 Task: Look for space in Surgut, Russia from 6th September, 2023 to 15th September, 2023 for 6 adults in price range Rs.8000 to Rs.12000. Place can be entire place or private room with 6 bedrooms having 6 beds and 6 bathrooms. Property type can be house, flat, guest house. Amenities needed are: wifi, TV, free parkinig on premises, gym, breakfast. Booking option can be shelf check-in. Required host language is English.
Action: Mouse moved to (466, 122)
Screenshot: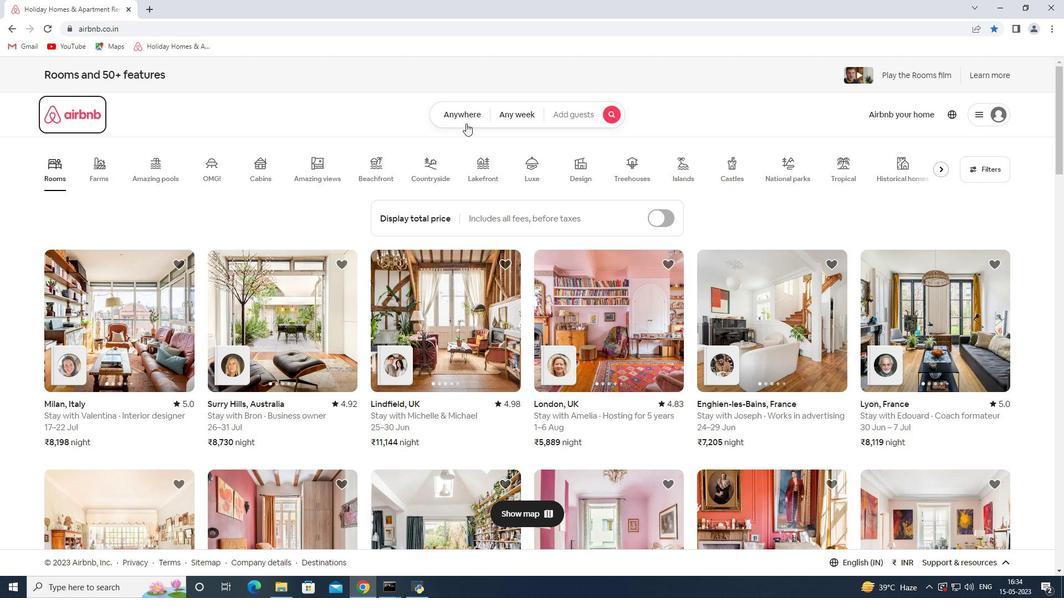 
Action: Mouse pressed left at (466, 122)
Screenshot: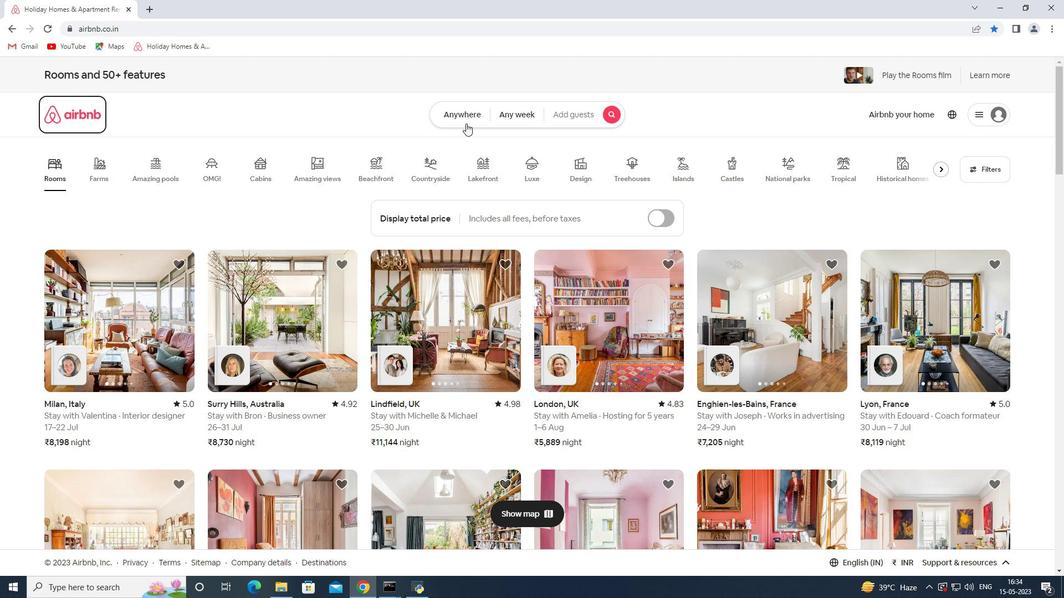 
Action: Mouse moved to (373, 162)
Screenshot: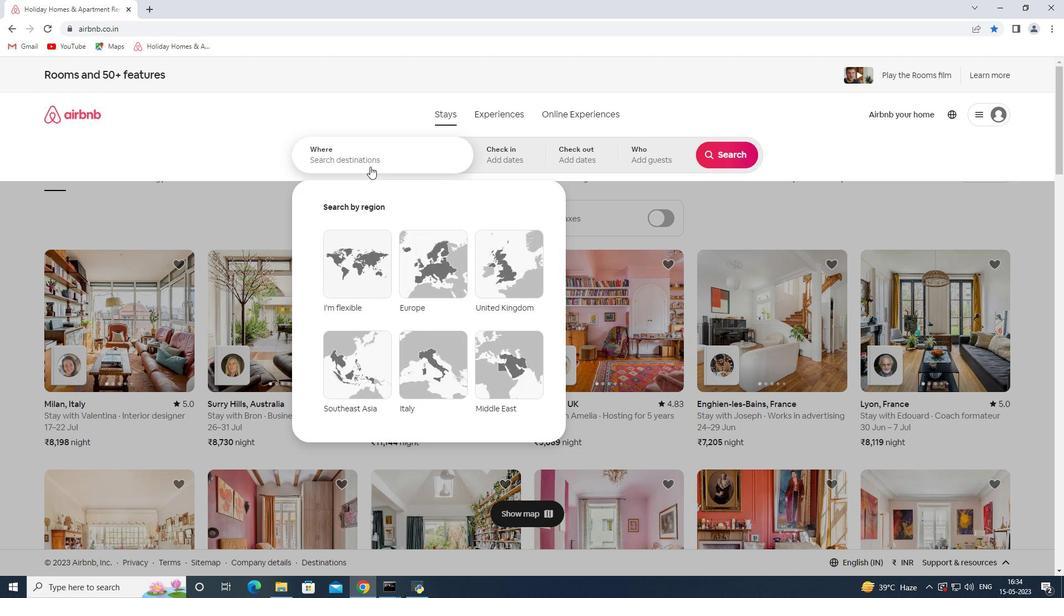 
Action: Mouse pressed left at (373, 162)
Screenshot: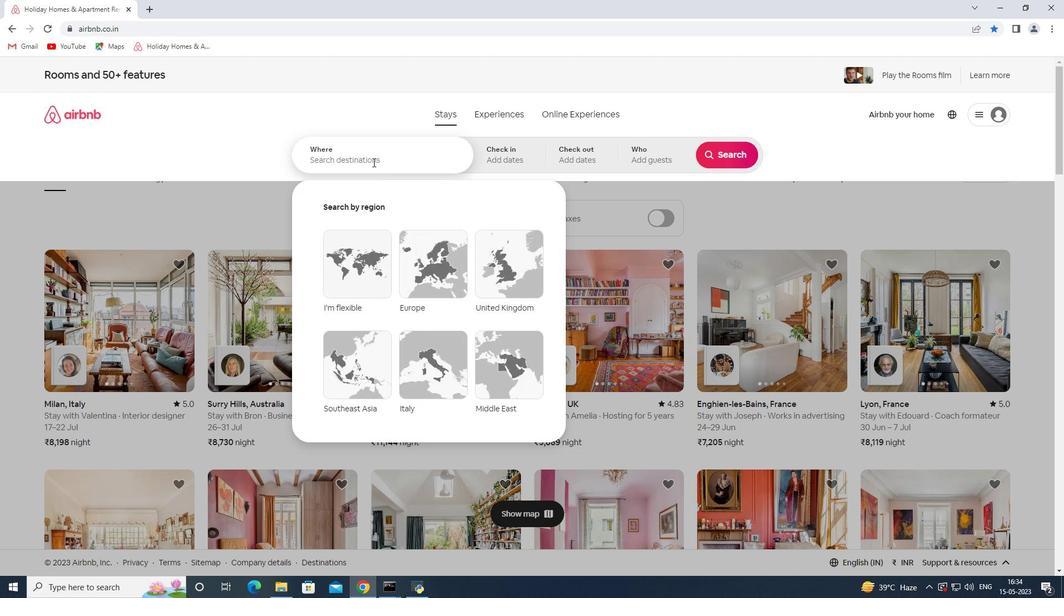 
Action: Key pressed <Key.shift><Key.shift><Key.shift><Key.shift><Key.shift><Key.shift><Key.shift><Key.shift><Key.shift><Key.shift><Key.shift><Key.shift><Key.shift><Key.shift><Key.shift><Key.shift><Key.shift><Key.shift><Key.shift><Key.shift><Key.shift><Key.shift><Key.shift><Key.shift><Key.shift><Key.shift><Key.shift><Key.shift><Key.shift><Key.shift><Key.shift><Key.shift><Key.shift><Key.shift><Key.shift><Key.shift><Key.shift>Sue<Key.backspace>rgut<Key.space>
Screenshot: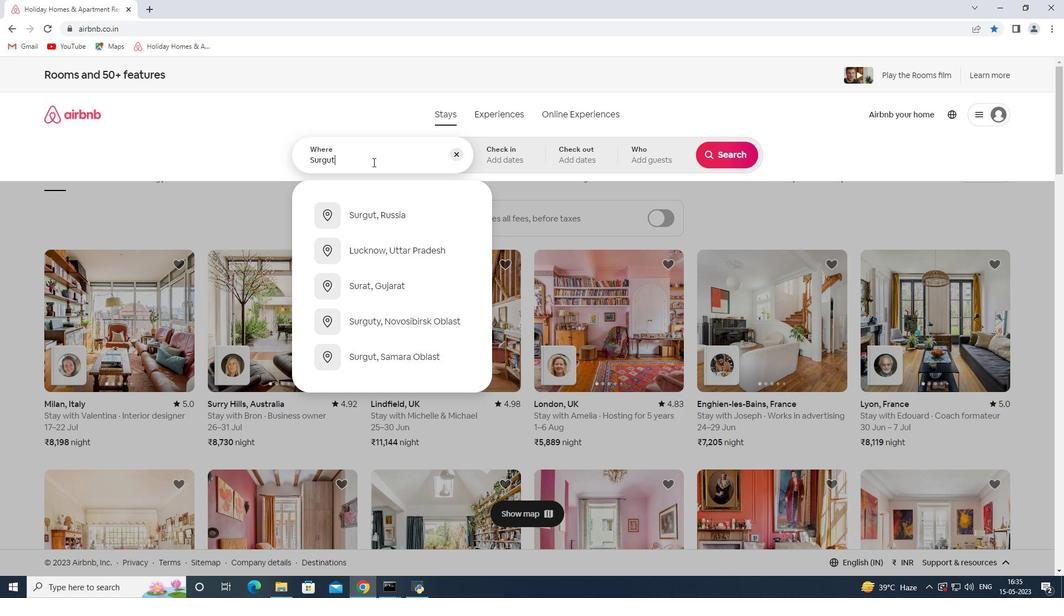 
Action: Mouse moved to (397, 281)
Screenshot: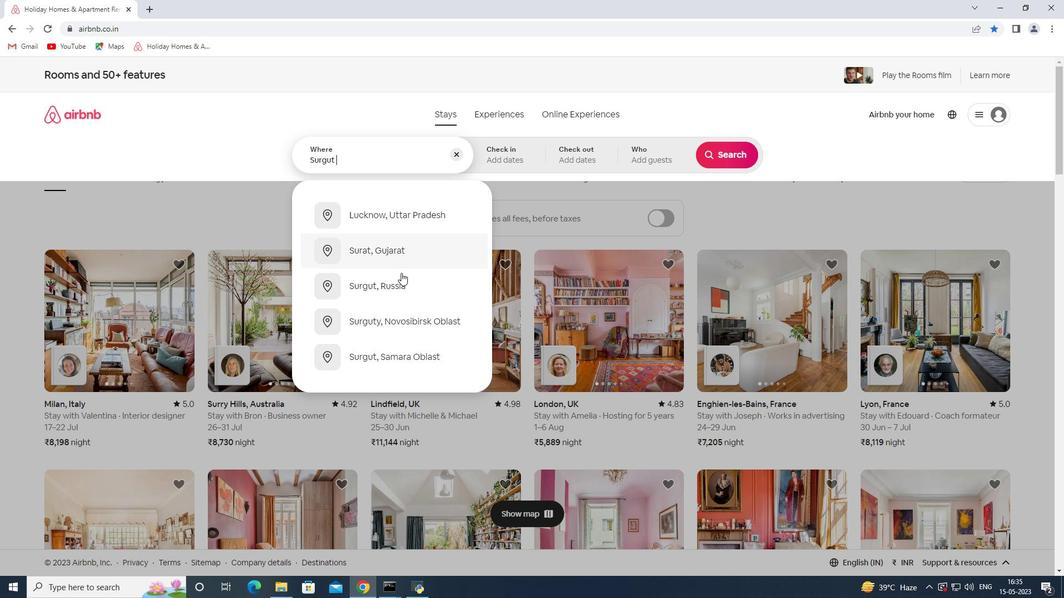 
Action: Mouse pressed left at (397, 281)
Screenshot: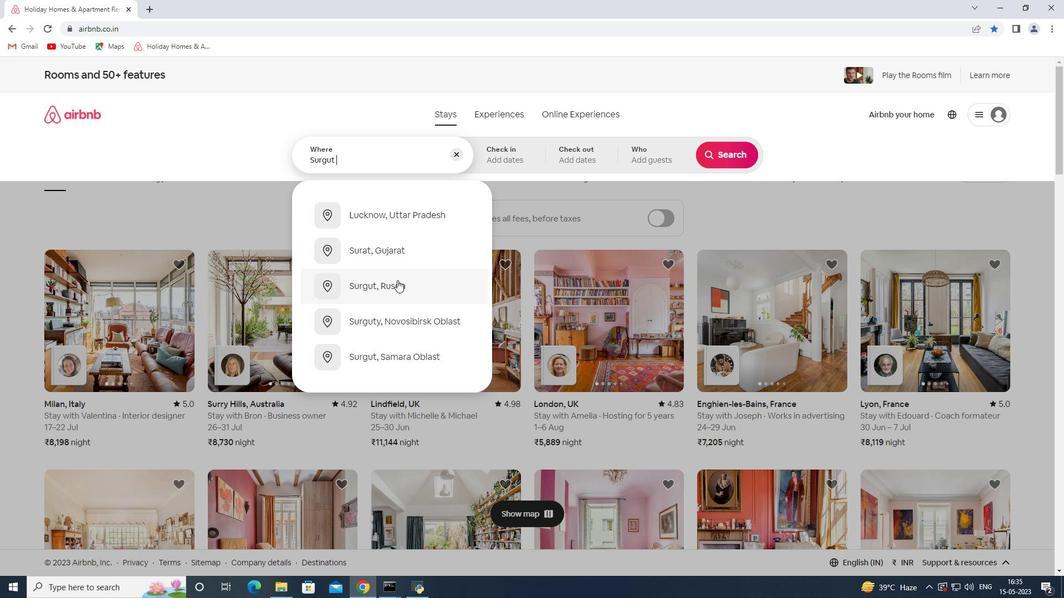 
Action: Mouse moved to (718, 245)
Screenshot: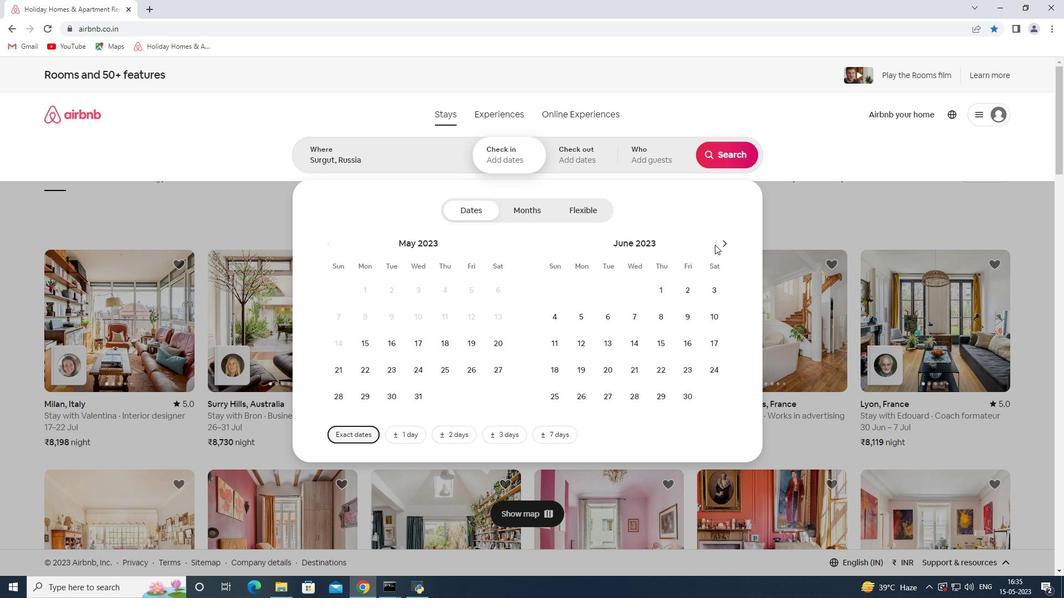 
Action: Mouse pressed left at (718, 245)
Screenshot: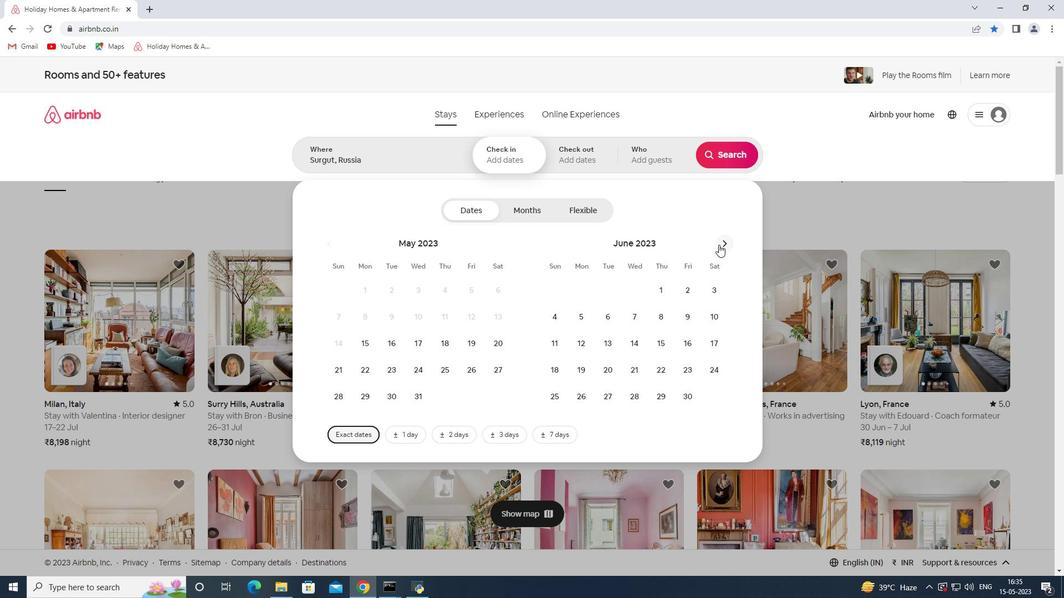 
Action: Mouse pressed left at (718, 245)
Screenshot: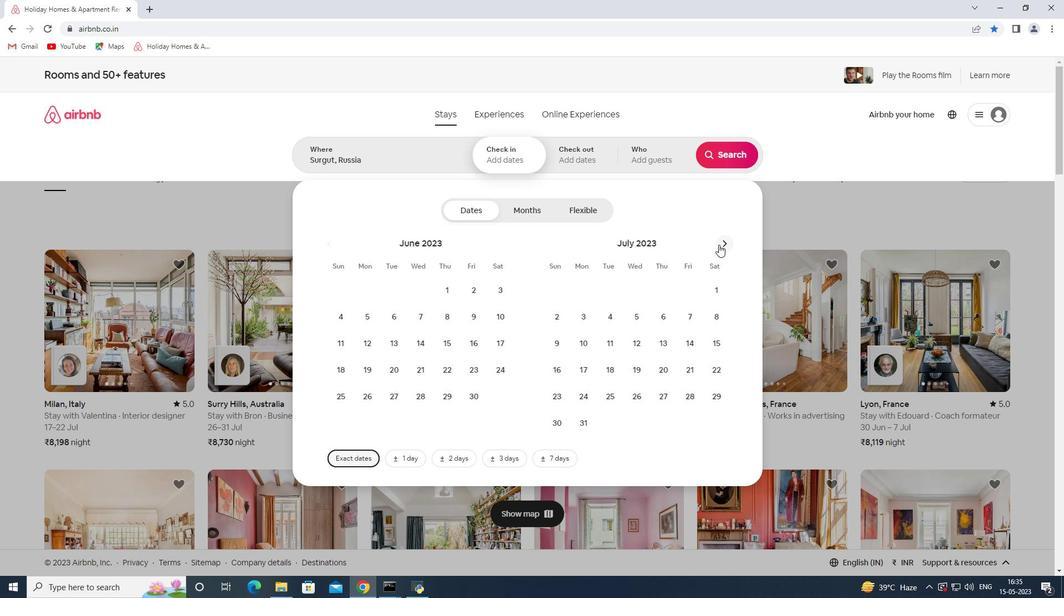 
Action: Mouse pressed left at (718, 245)
Screenshot: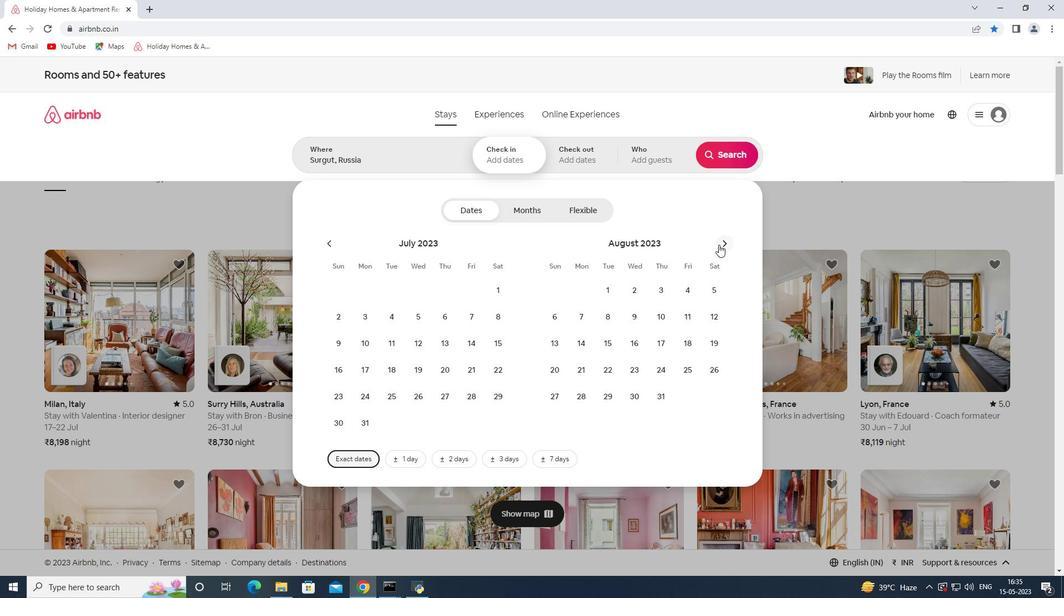 
Action: Mouse moved to (628, 317)
Screenshot: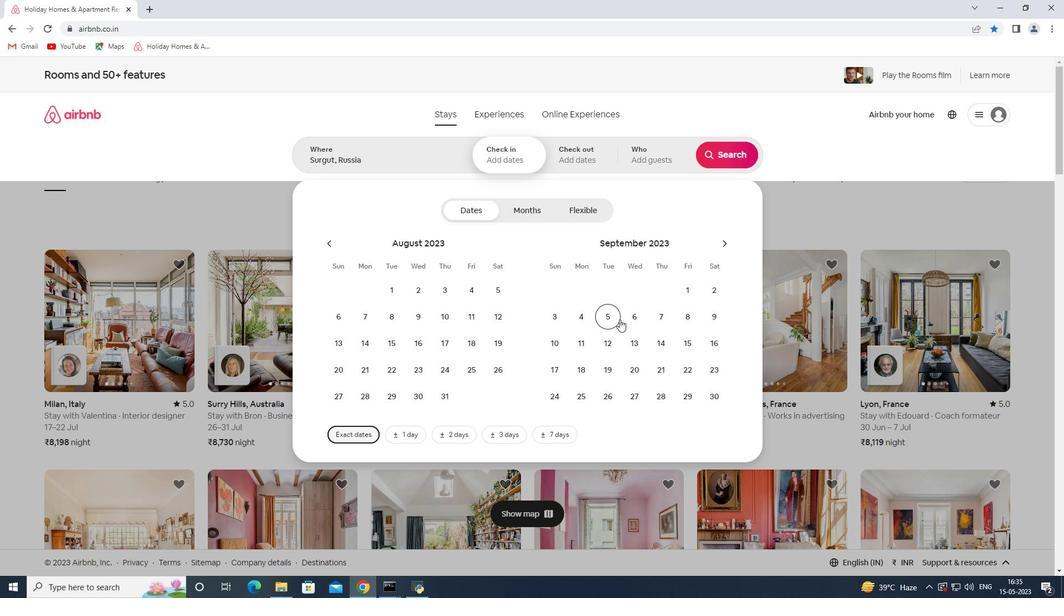 
Action: Mouse pressed left at (628, 317)
Screenshot: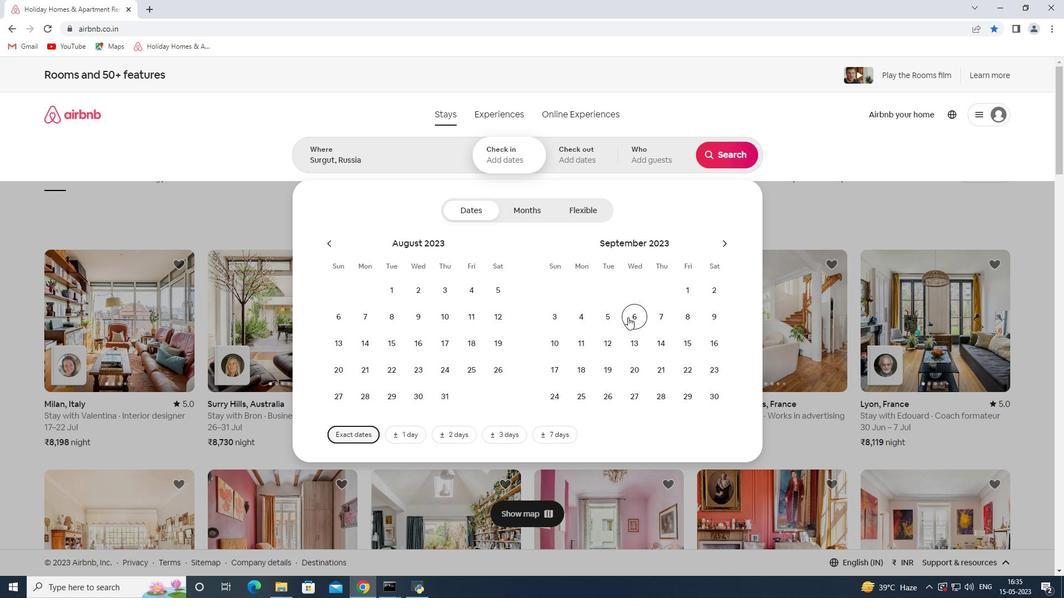 
Action: Mouse moved to (683, 343)
Screenshot: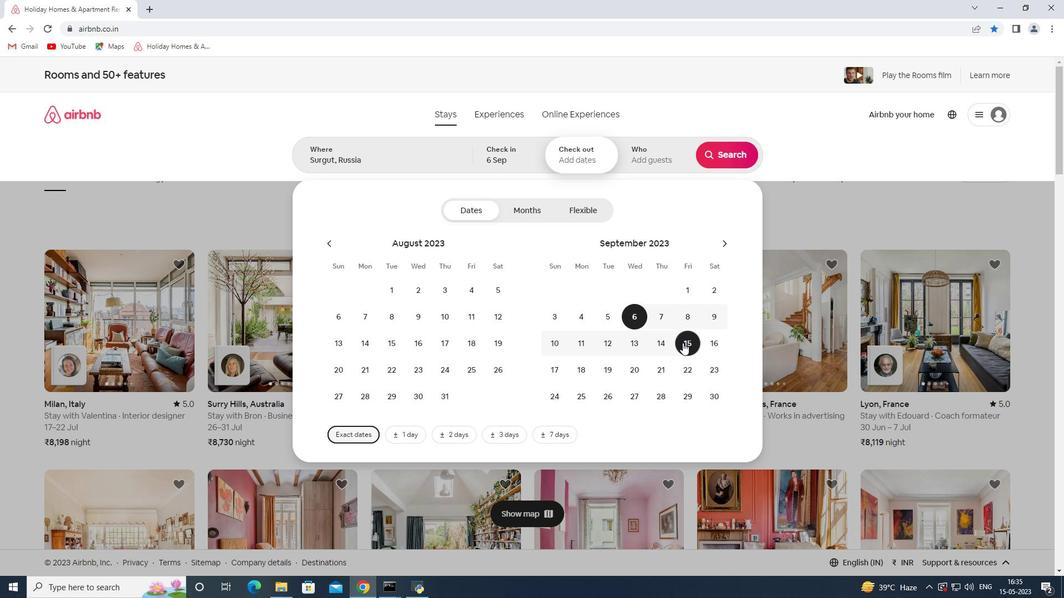 
Action: Mouse pressed left at (683, 343)
Screenshot: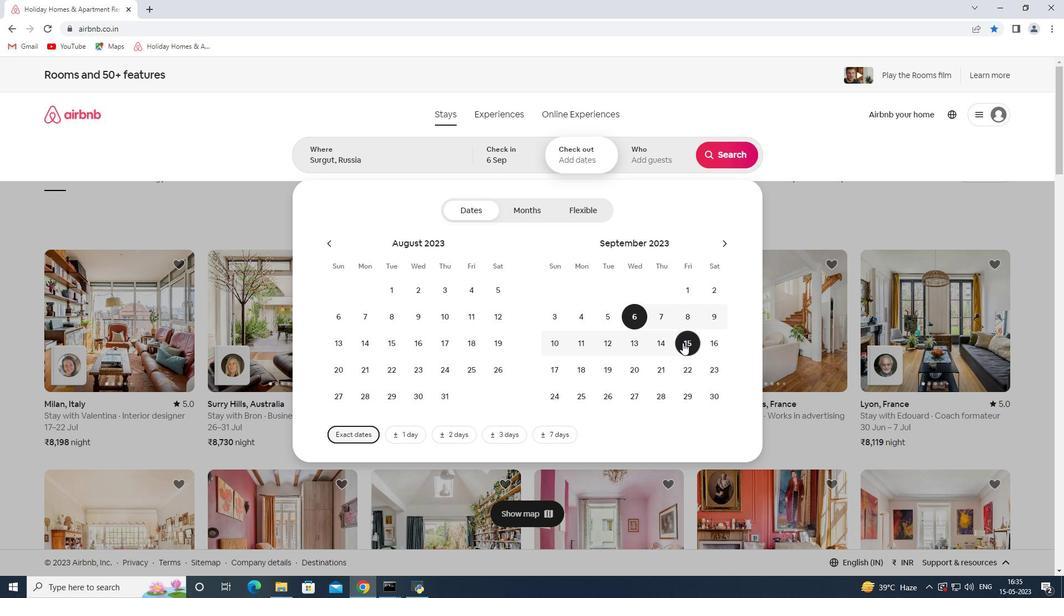 
Action: Mouse moved to (632, 156)
Screenshot: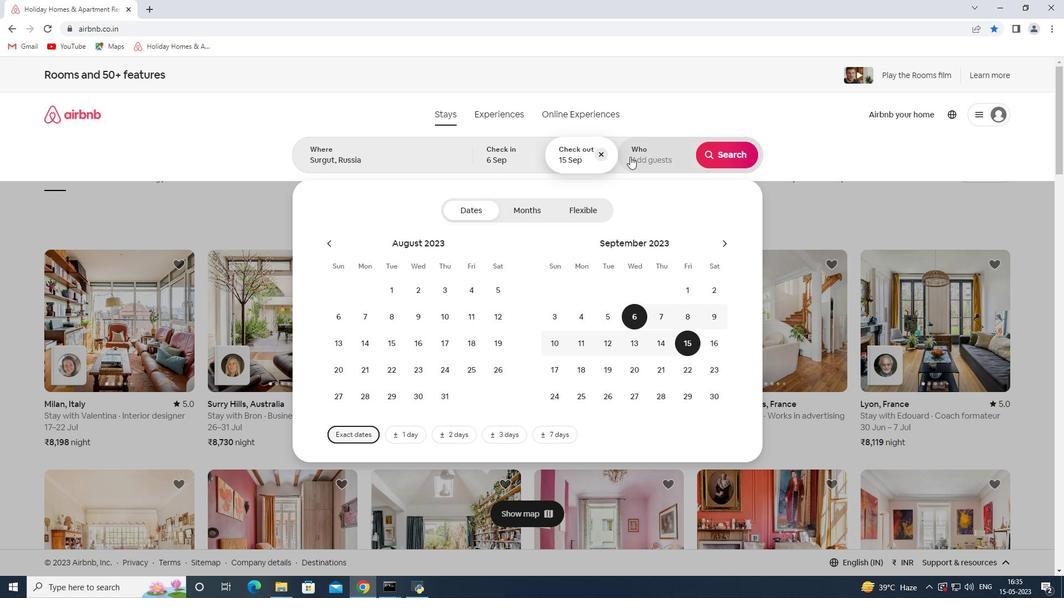 
Action: Mouse pressed left at (632, 156)
Screenshot: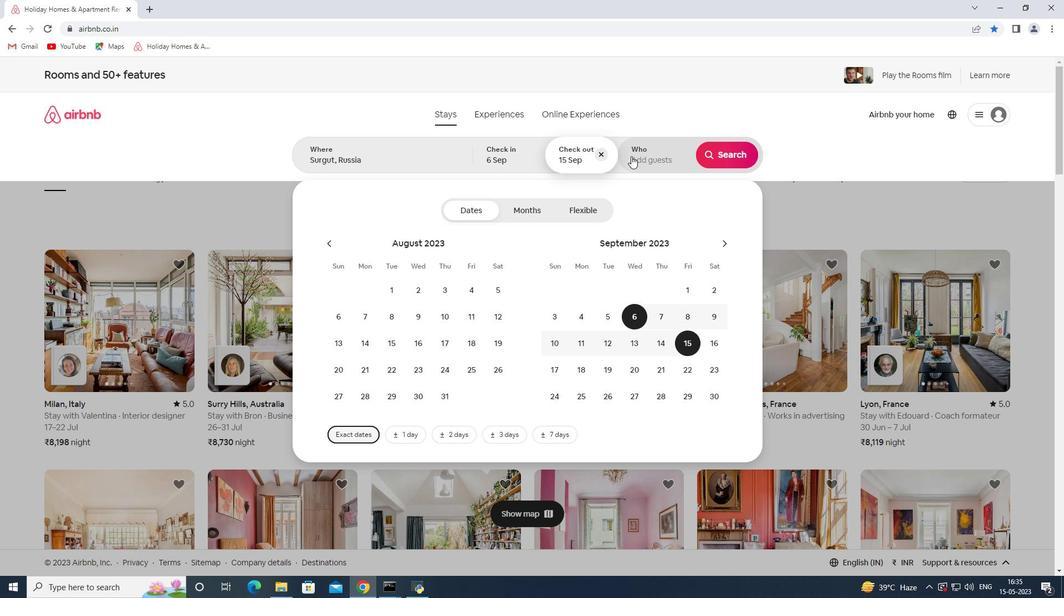 
Action: Mouse moved to (728, 215)
Screenshot: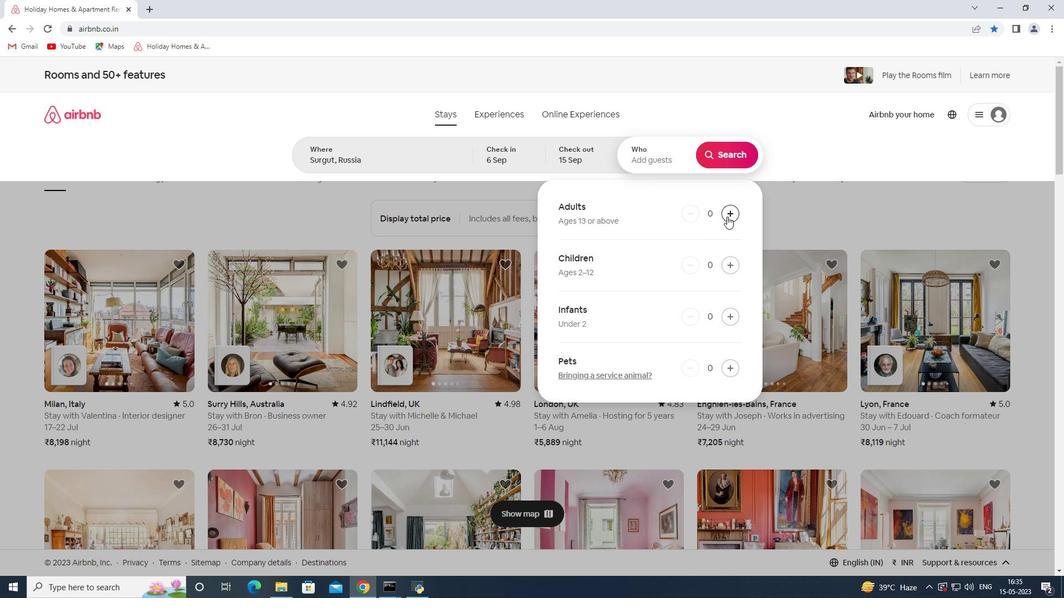 
Action: Mouse pressed left at (728, 215)
Screenshot: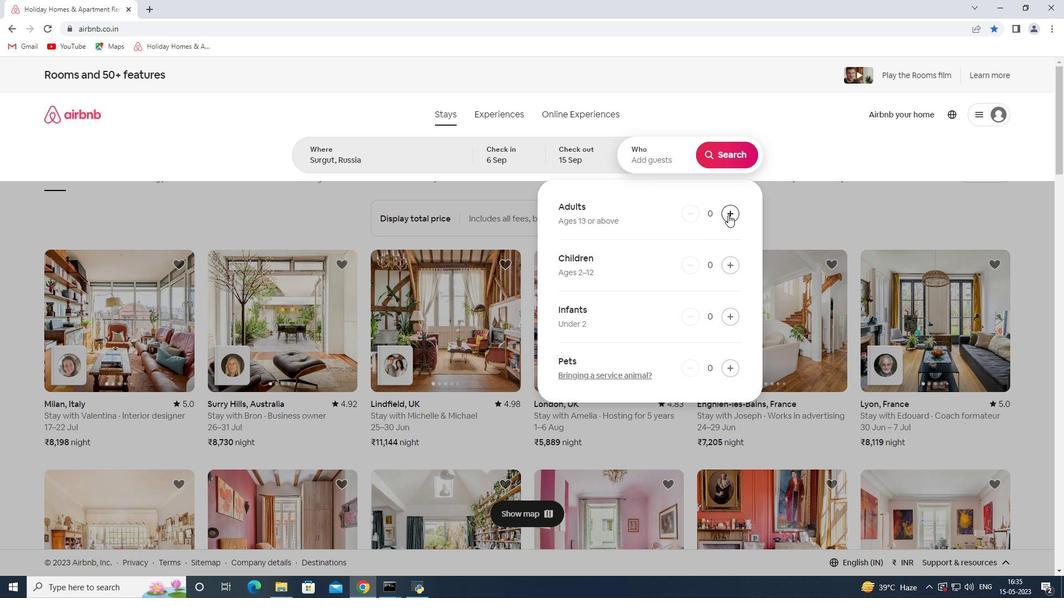
Action: Mouse pressed left at (728, 215)
Screenshot: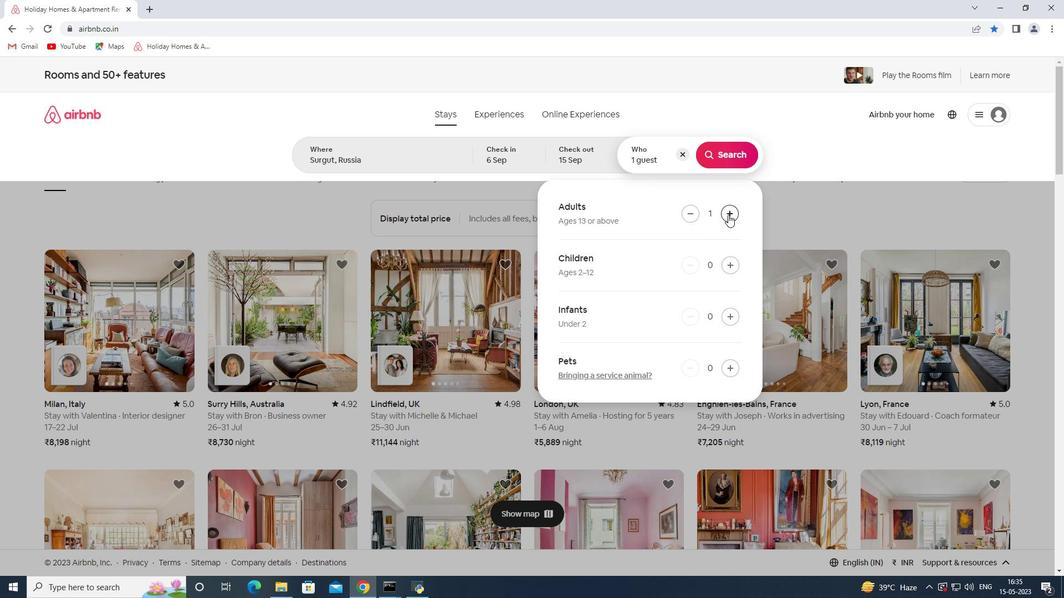 
Action: Mouse pressed left at (728, 215)
Screenshot: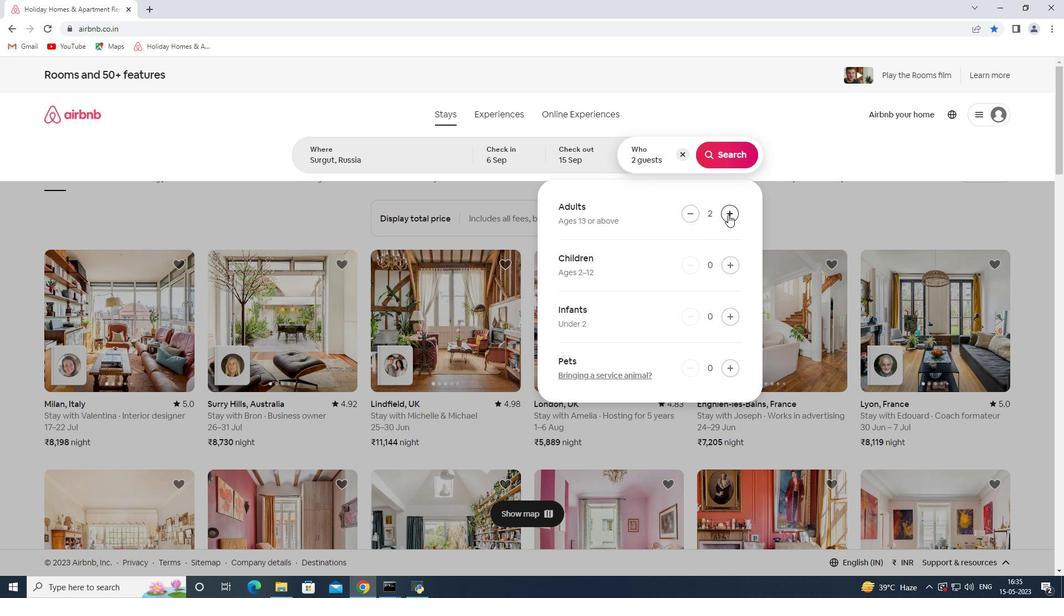 
Action: Mouse pressed left at (728, 215)
Screenshot: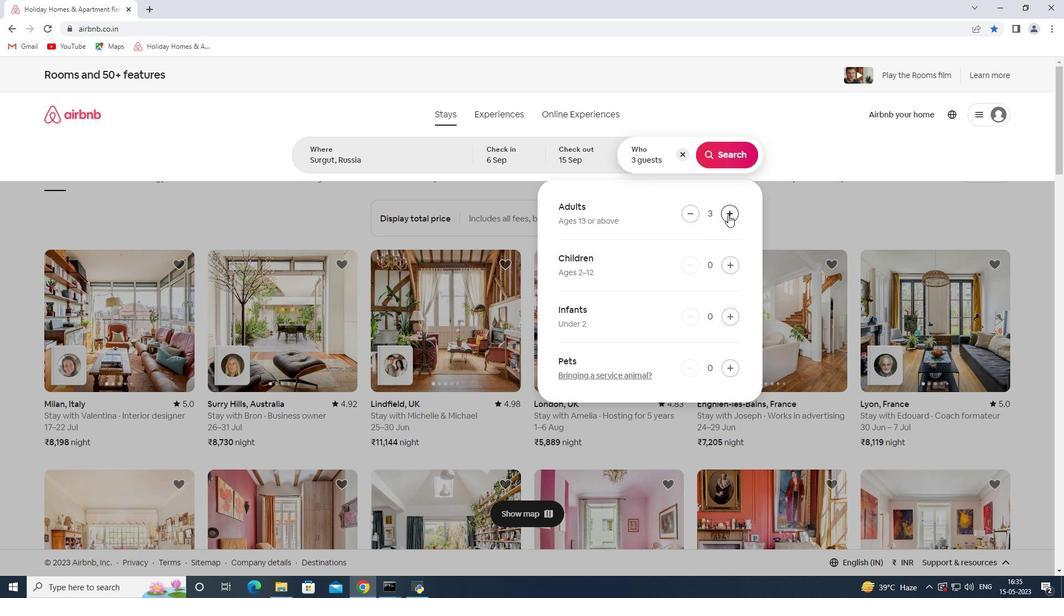 
Action: Mouse pressed left at (728, 215)
Screenshot: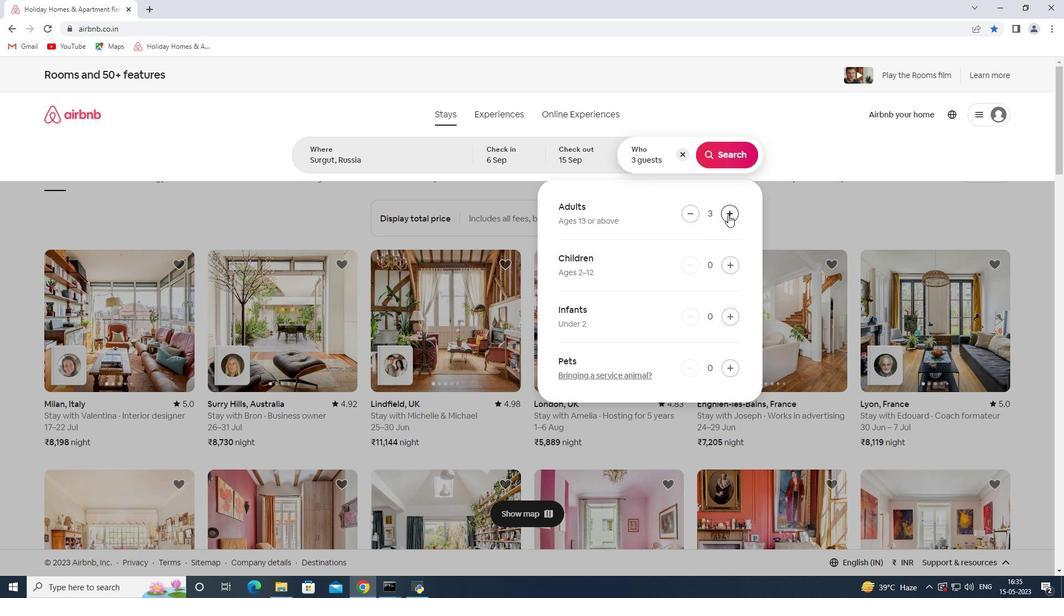 
Action: Mouse pressed left at (728, 215)
Screenshot: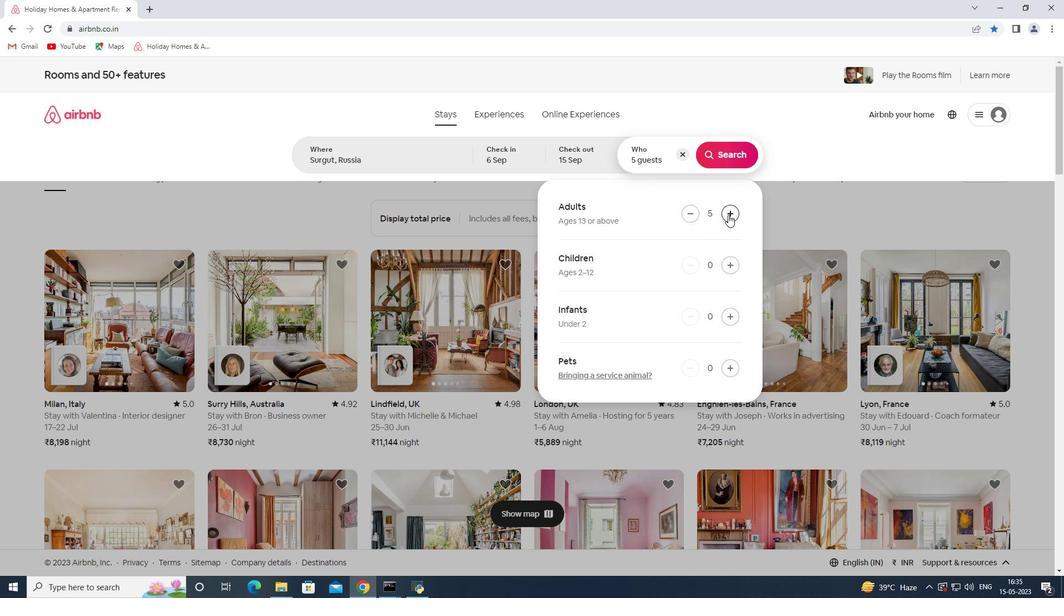 
Action: Mouse moved to (708, 161)
Screenshot: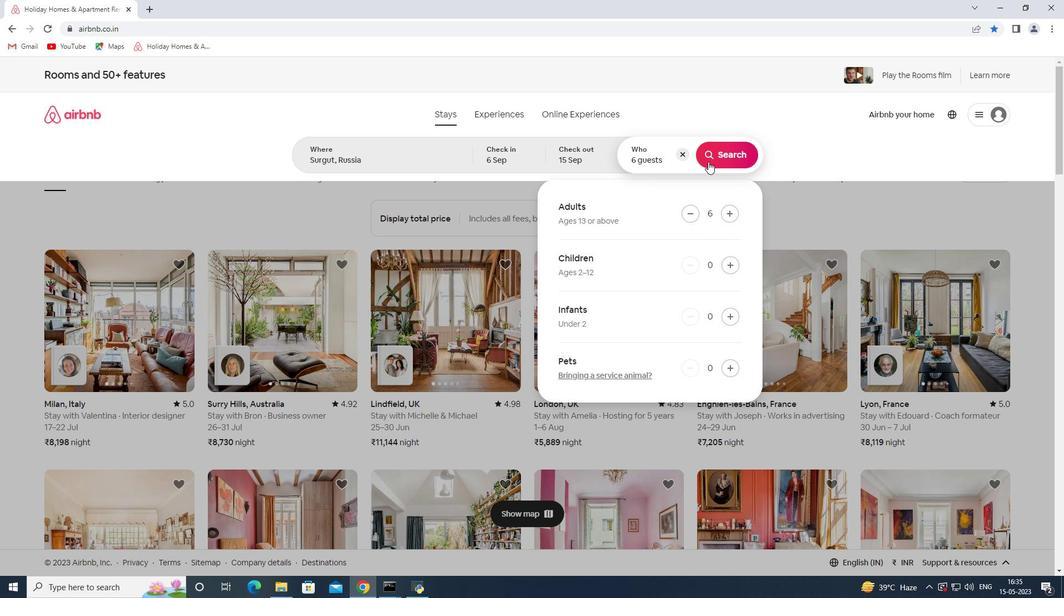
Action: Mouse pressed left at (708, 161)
Screenshot: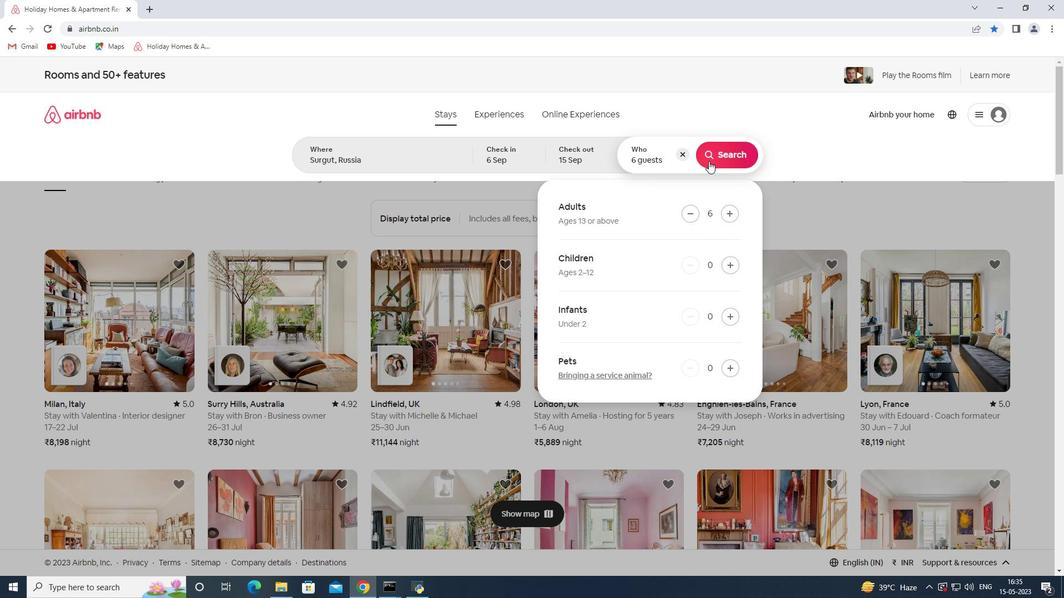 
Action: Mouse moved to (1024, 124)
Screenshot: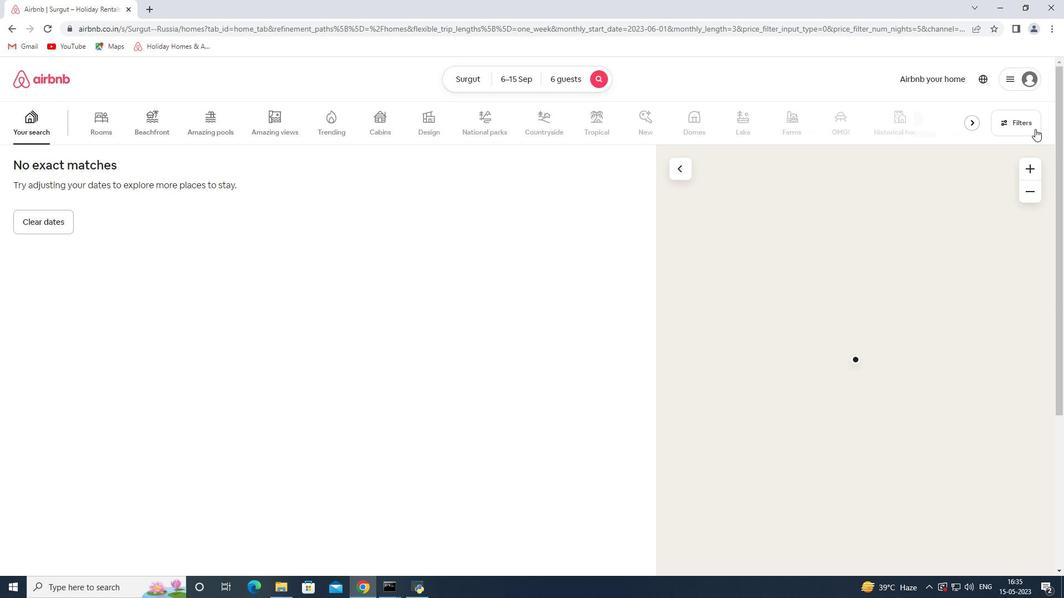 
Action: Mouse pressed left at (1024, 124)
Screenshot: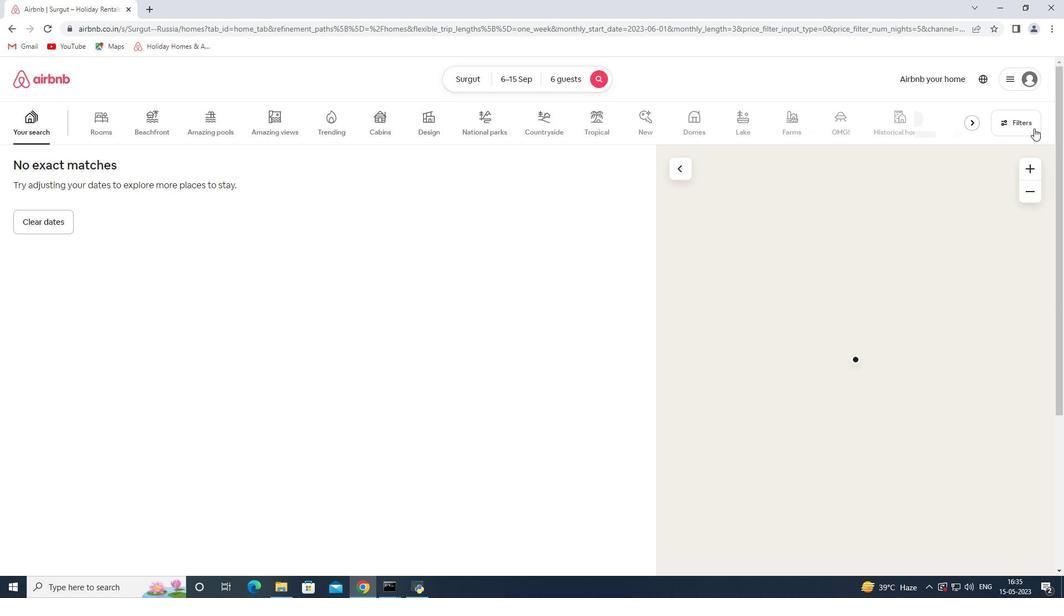
Action: Mouse moved to (390, 398)
Screenshot: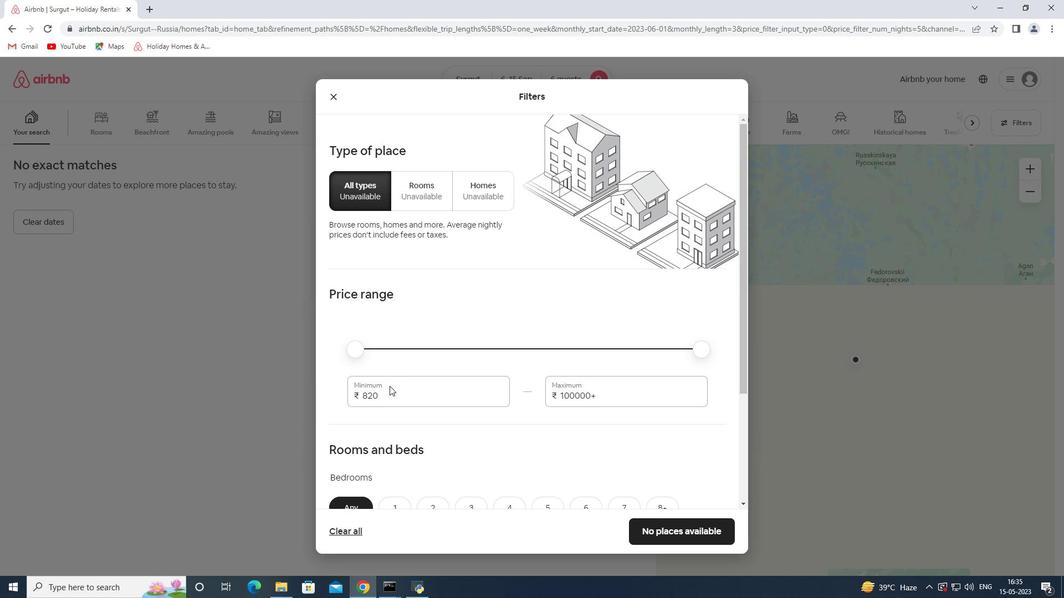 
Action: Mouse pressed left at (390, 398)
Screenshot: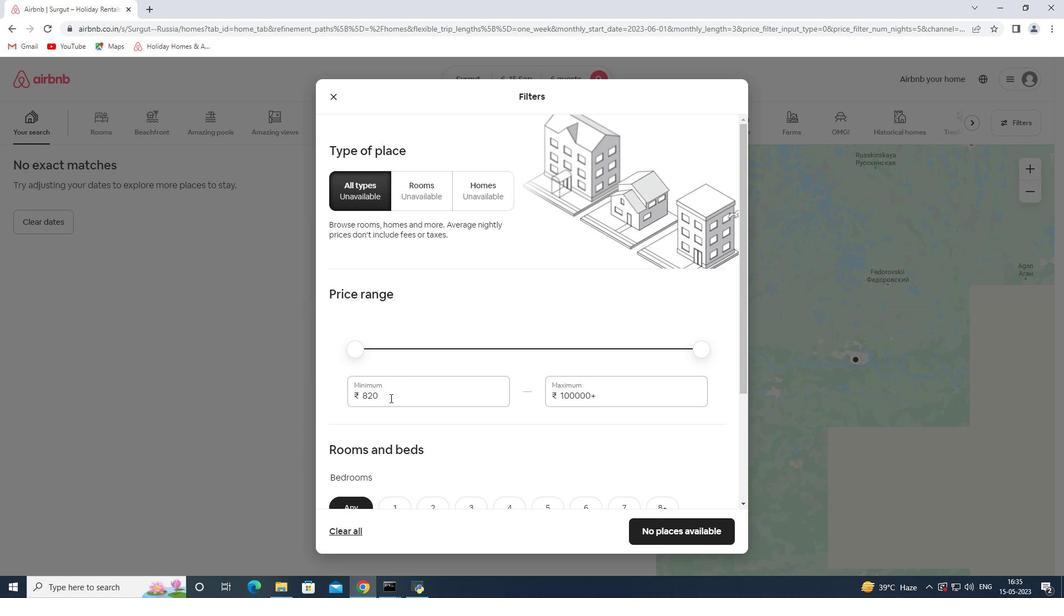 
Action: Mouse pressed left at (390, 398)
Screenshot: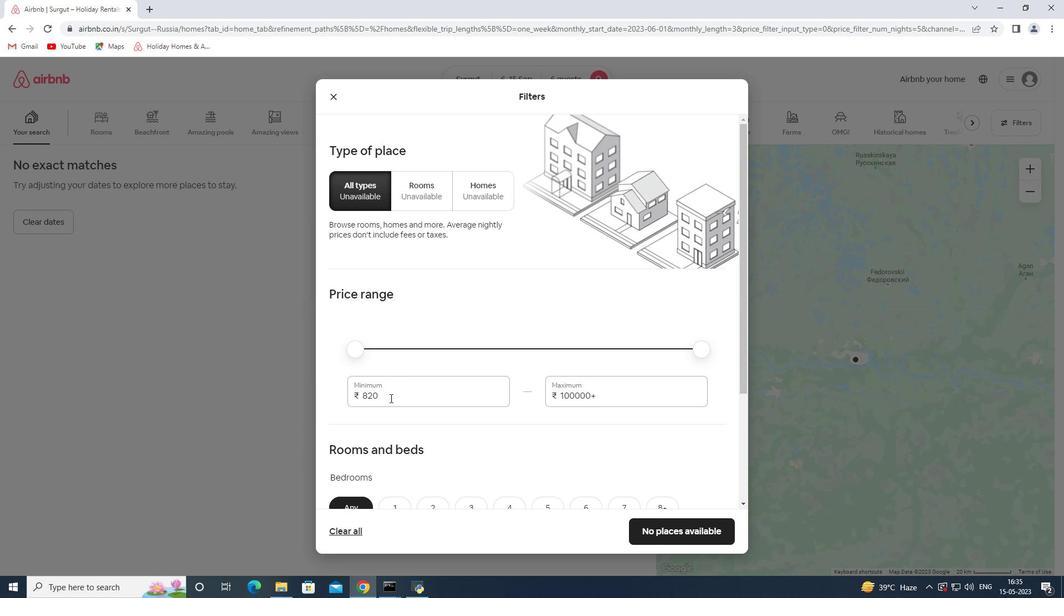 
Action: Key pressed 8000<Key.tab>12000
Screenshot: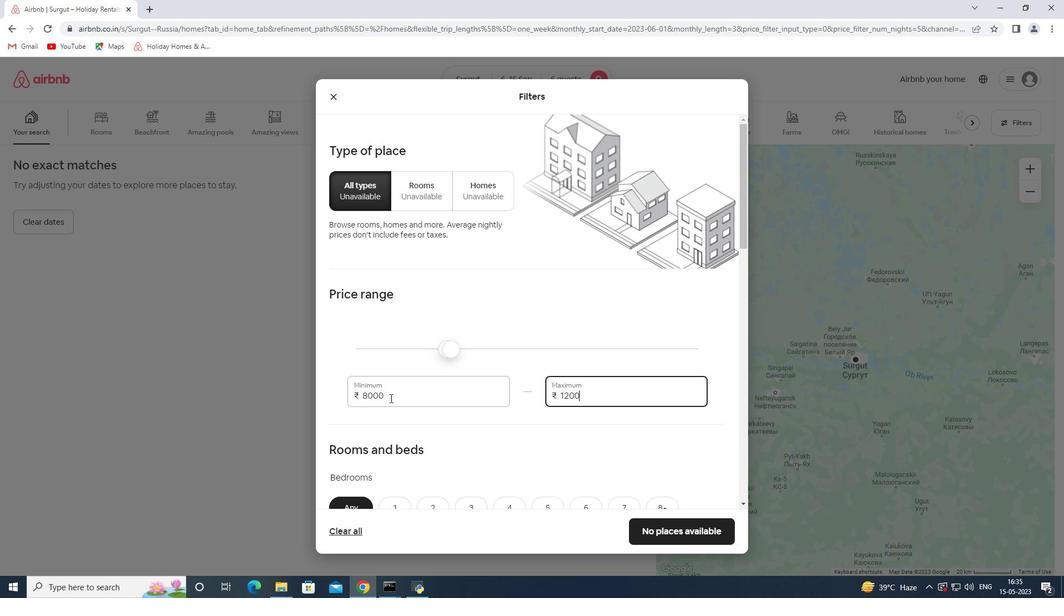 
Action: Mouse scrolled (390, 397) with delta (0, 0)
Screenshot: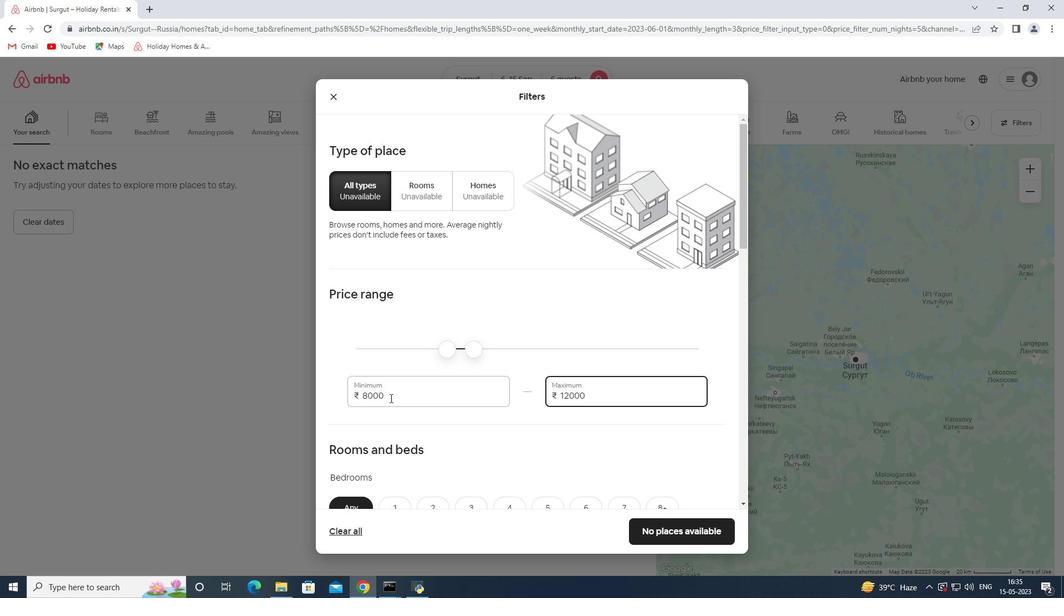 
Action: Mouse scrolled (390, 397) with delta (0, 0)
Screenshot: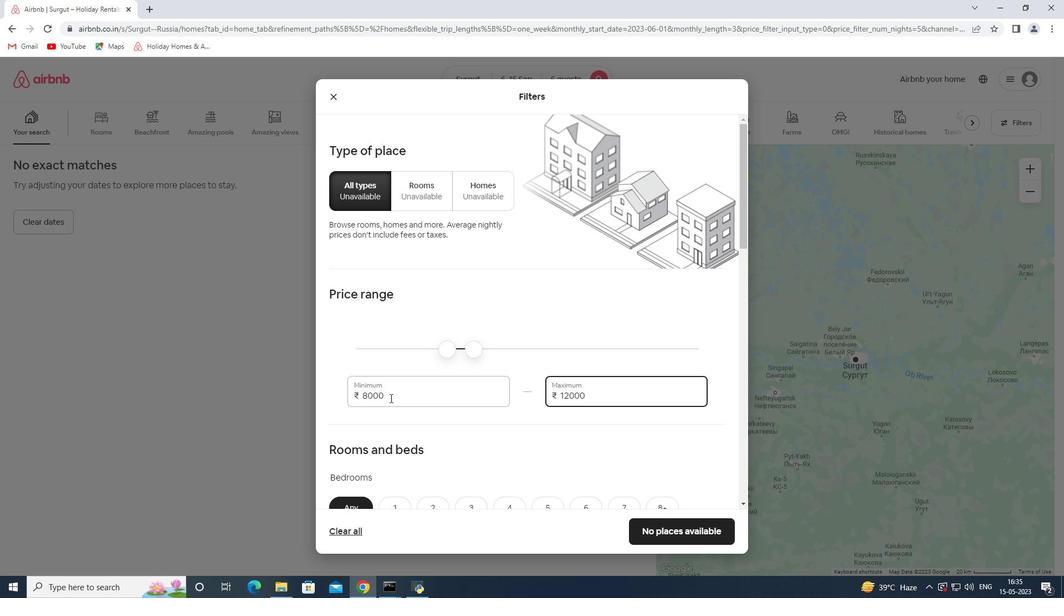 
Action: Mouse scrolled (390, 397) with delta (0, 0)
Screenshot: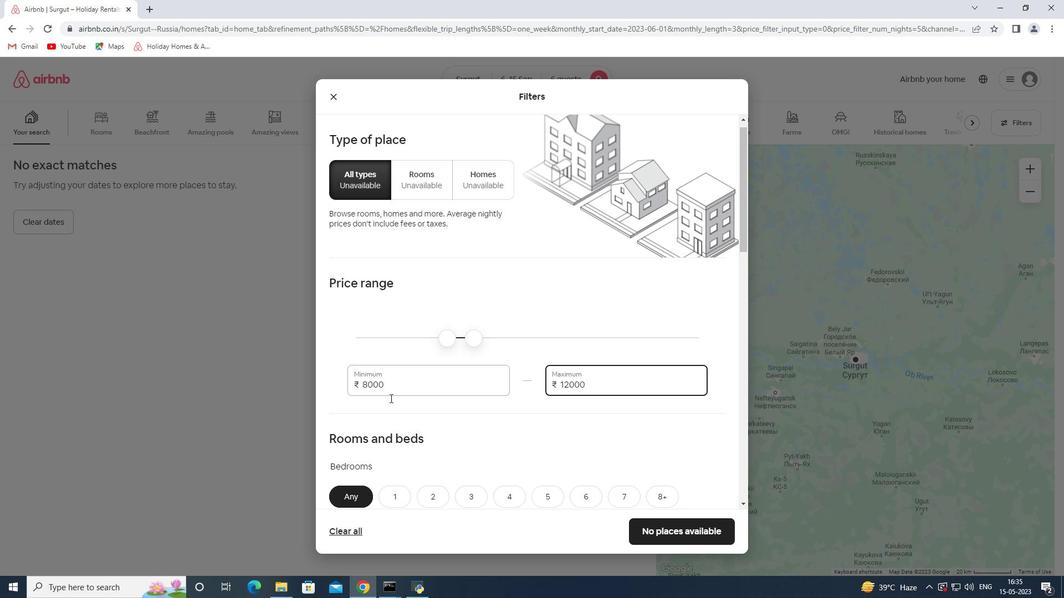 
Action: Mouse moved to (358, 409)
Screenshot: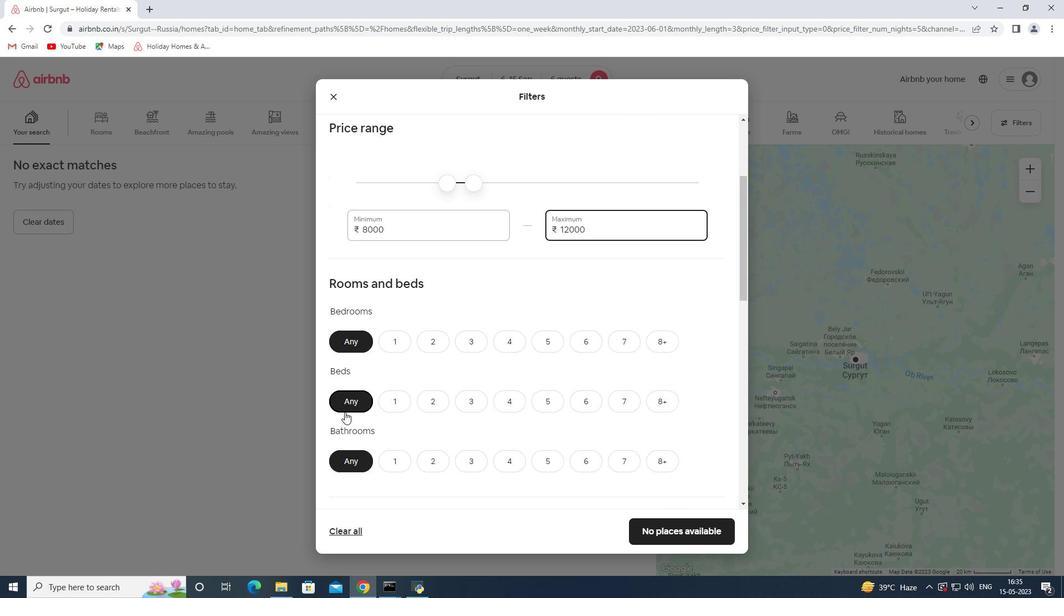 
Action: Mouse scrolled (358, 409) with delta (0, 0)
Screenshot: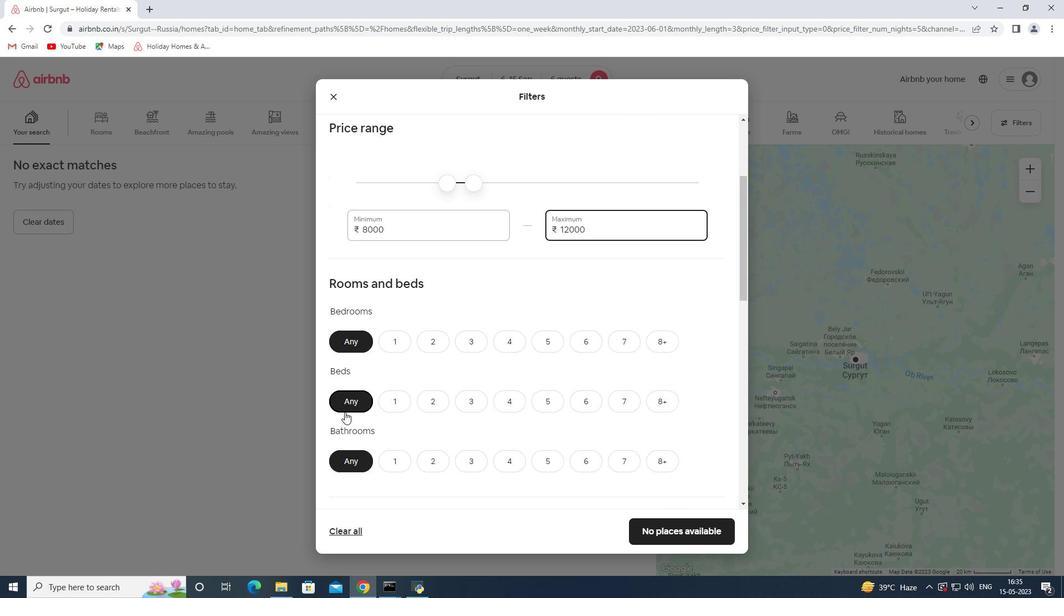 
Action: Mouse moved to (371, 405)
Screenshot: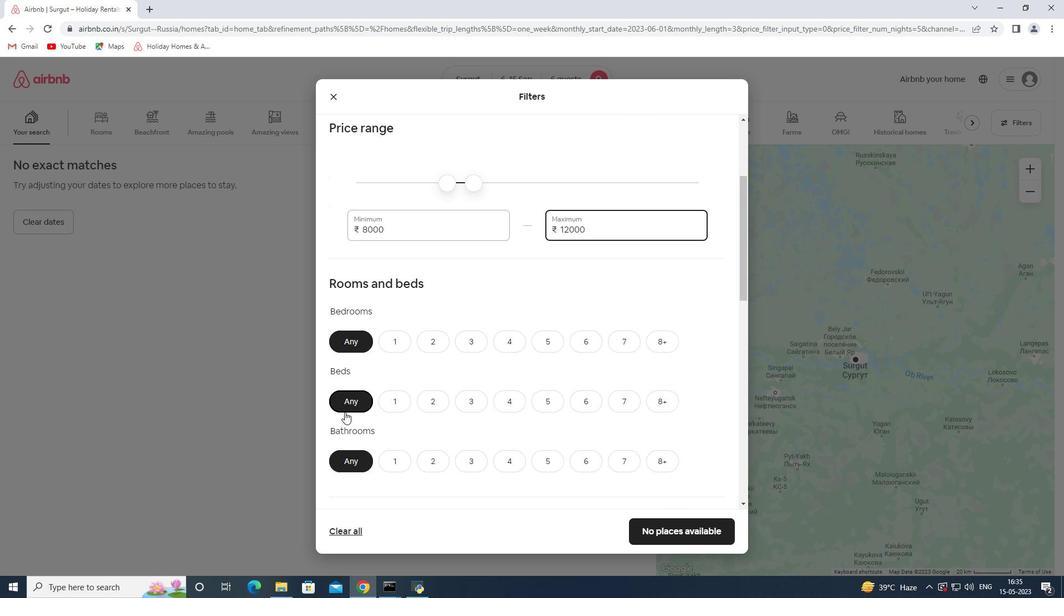 
Action: Mouse scrolled (371, 405) with delta (0, 0)
Screenshot: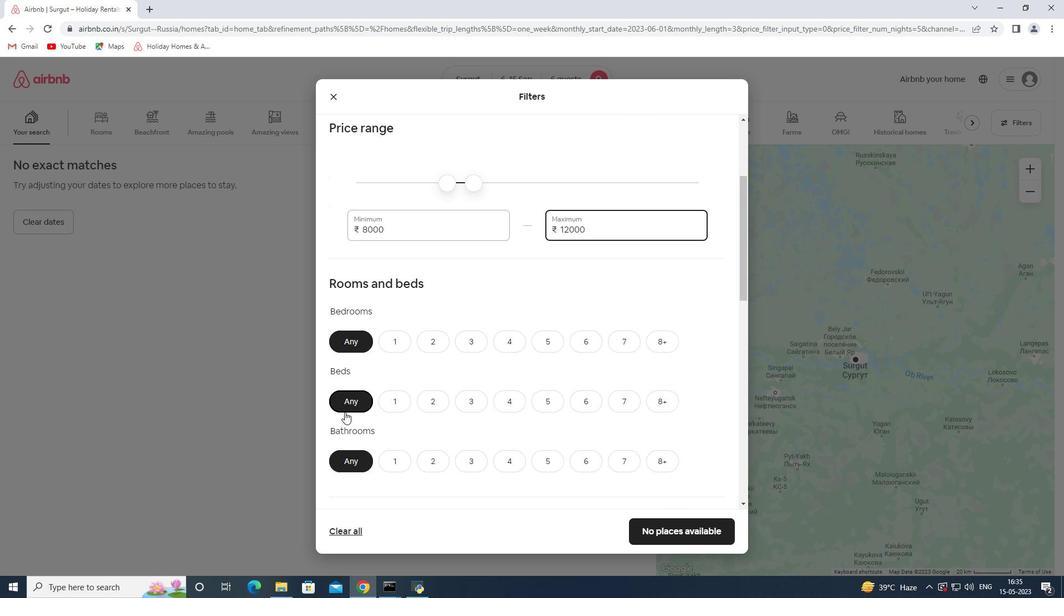 
Action: Mouse moved to (596, 235)
Screenshot: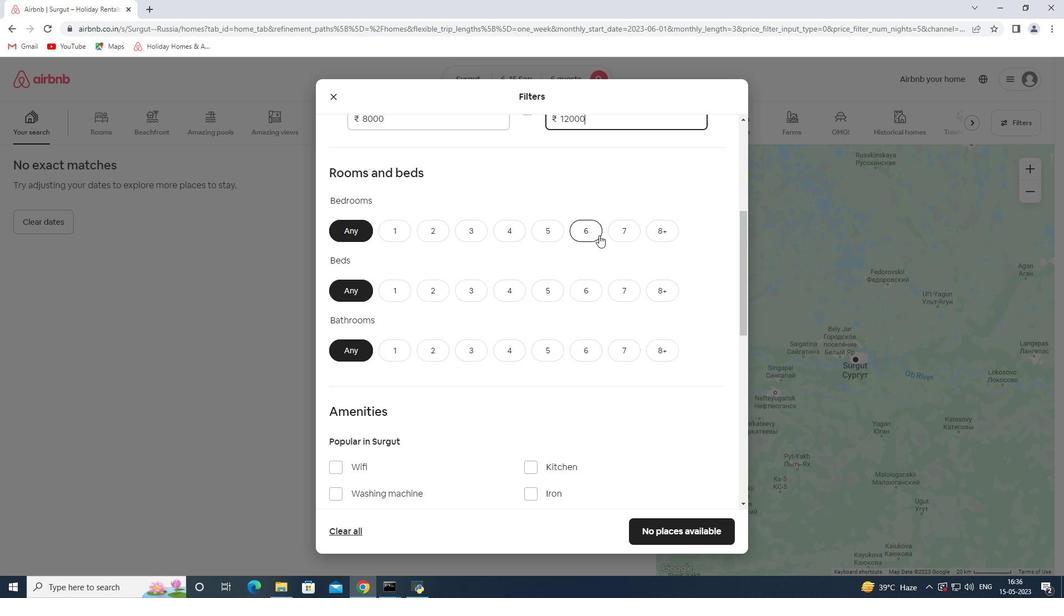 
Action: Mouse pressed left at (596, 235)
Screenshot: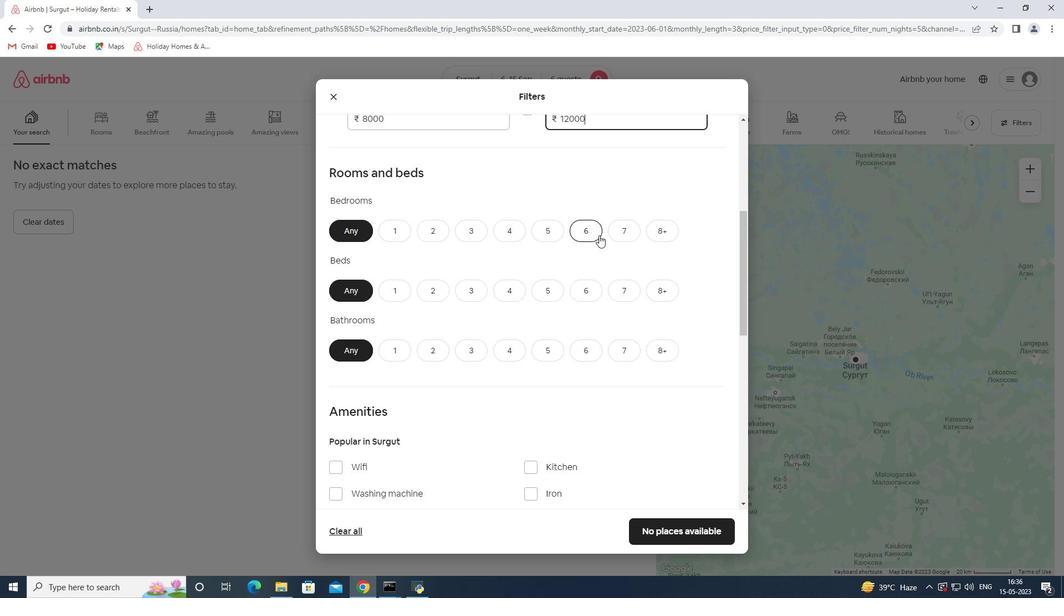 
Action: Mouse moved to (577, 291)
Screenshot: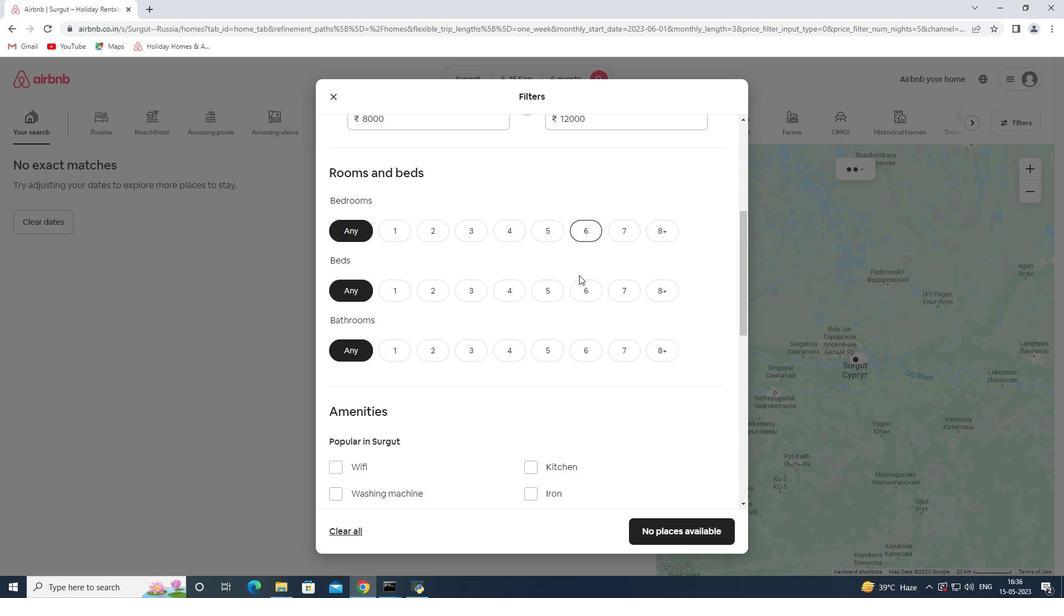 
Action: Mouse pressed left at (577, 291)
Screenshot: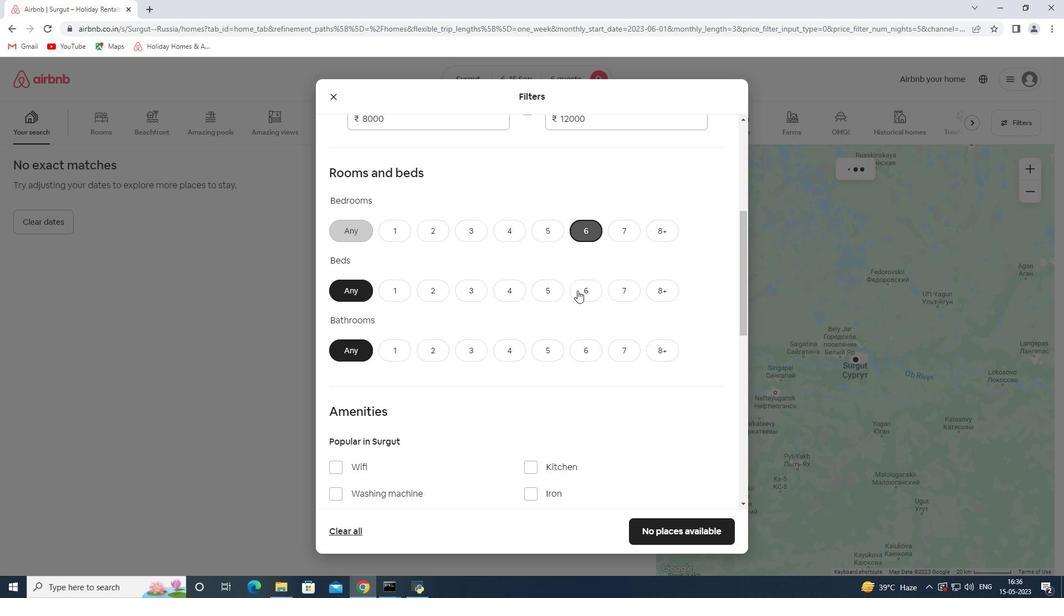 
Action: Mouse moved to (583, 343)
Screenshot: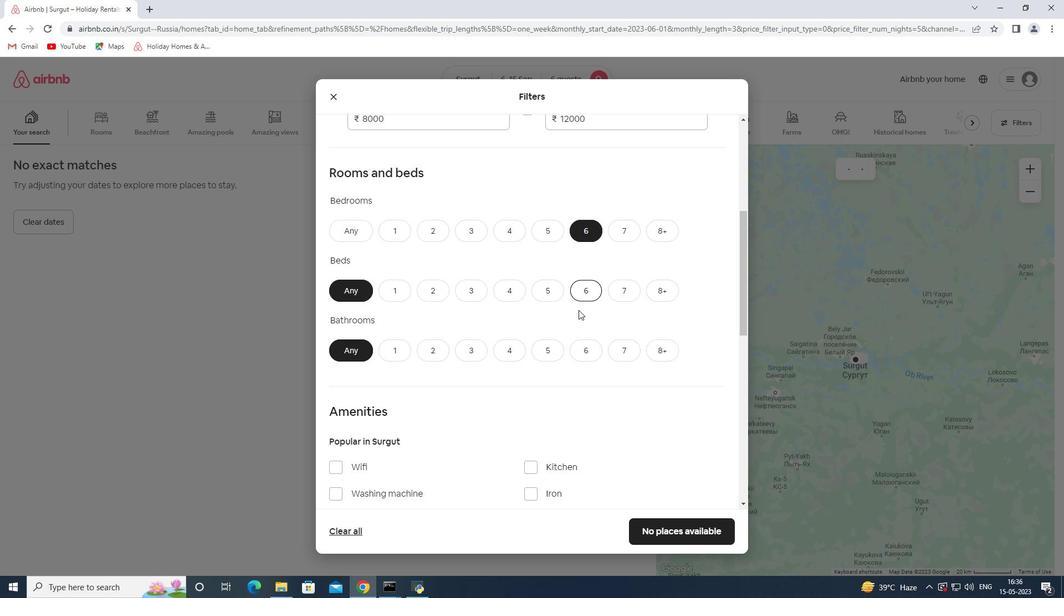 
Action: Mouse pressed left at (583, 343)
Screenshot: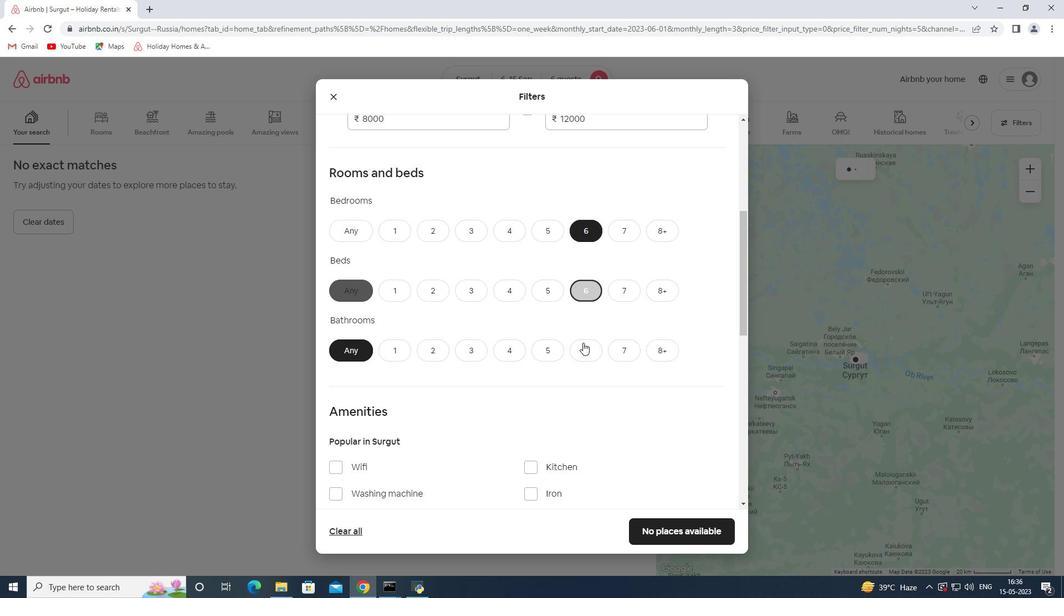 
Action: Mouse moved to (529, 364)
Screenshot: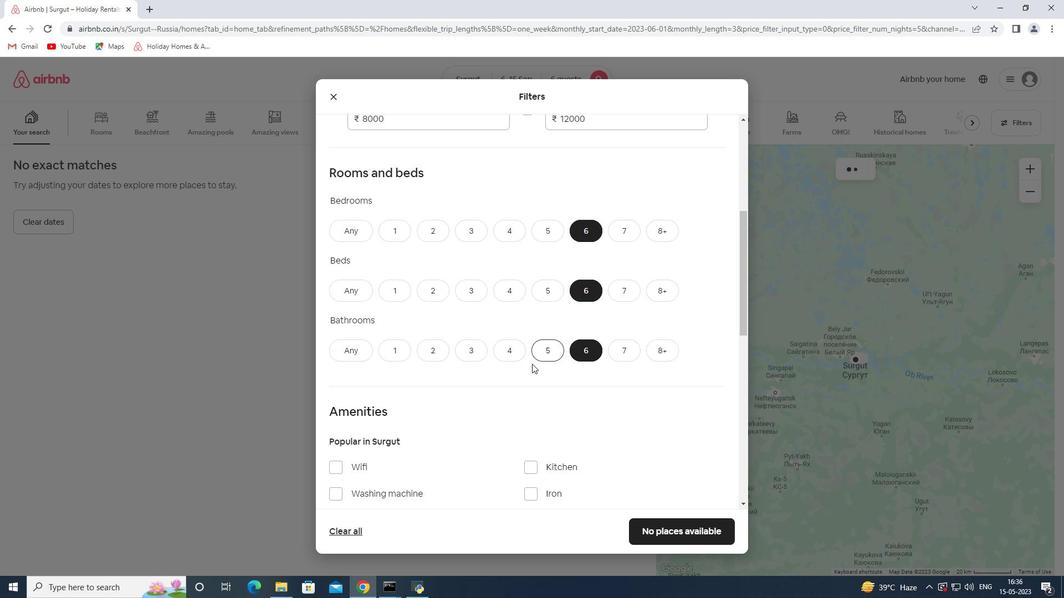 
Action: Mouse scrolled (529, 364) with delta (0, 0)
Screenshot: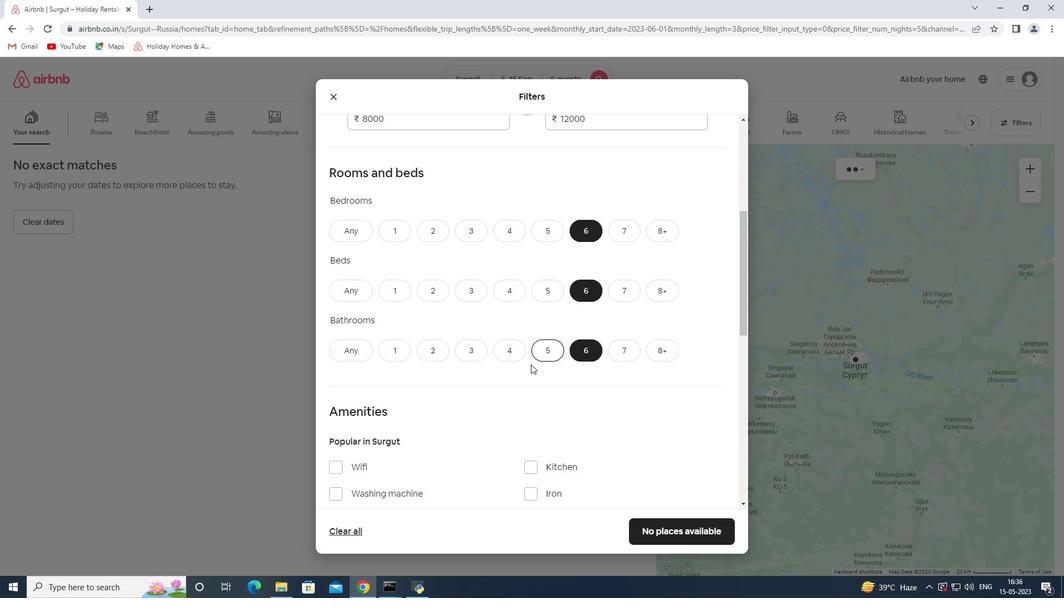 
Action: Mouse scrolled (529, 364) with delta (0, 0)
Screenshot: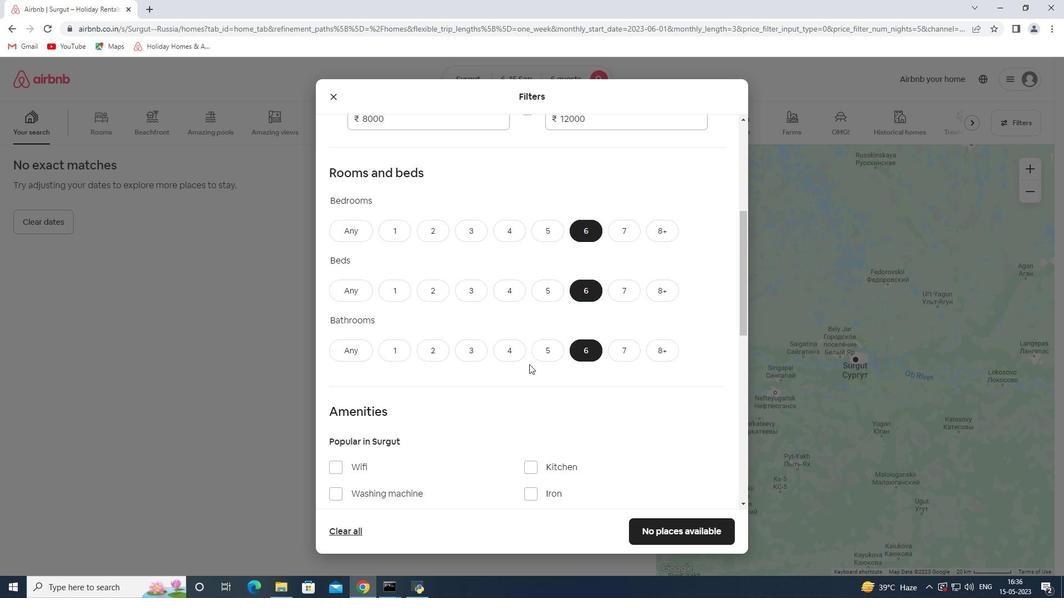 
Action: Mouse moved to (353, 360)
Screenshot: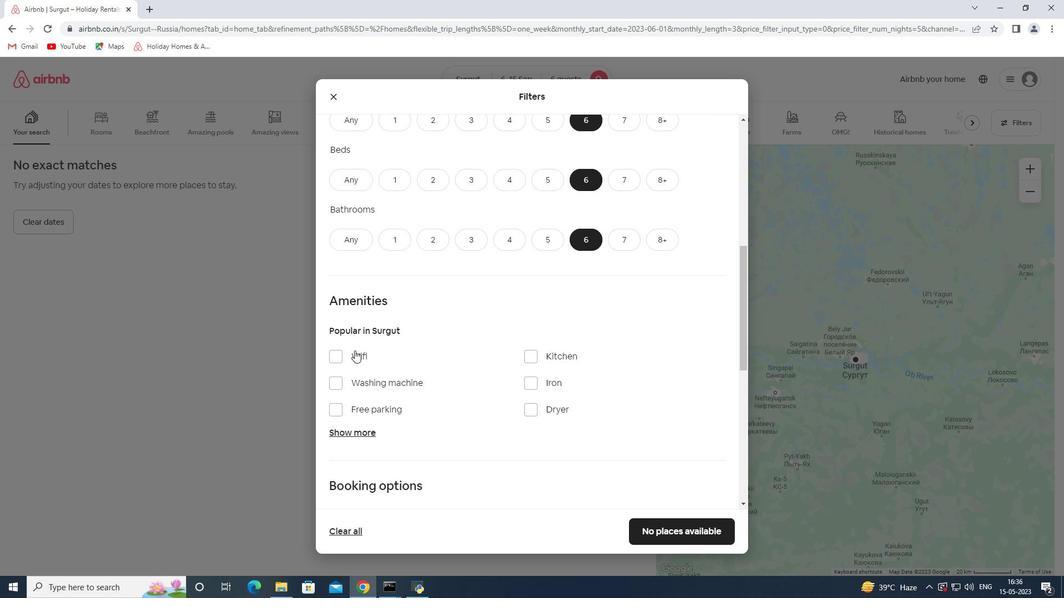 
Action: Mouse pressed left at (353, 360)
Screenshot: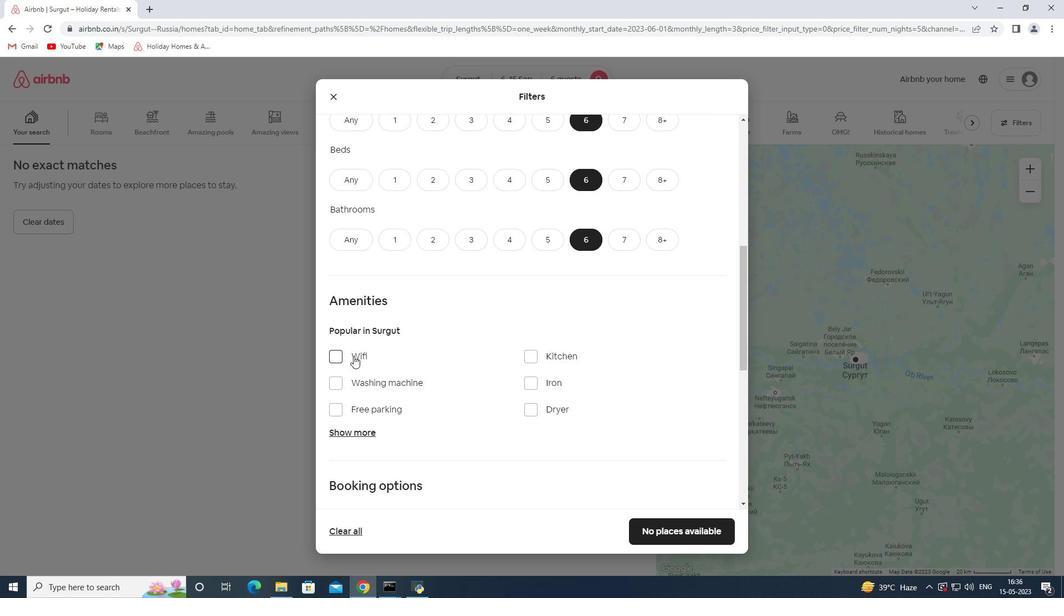 
Action: Mouse moved to (379, 409)
Screenshot: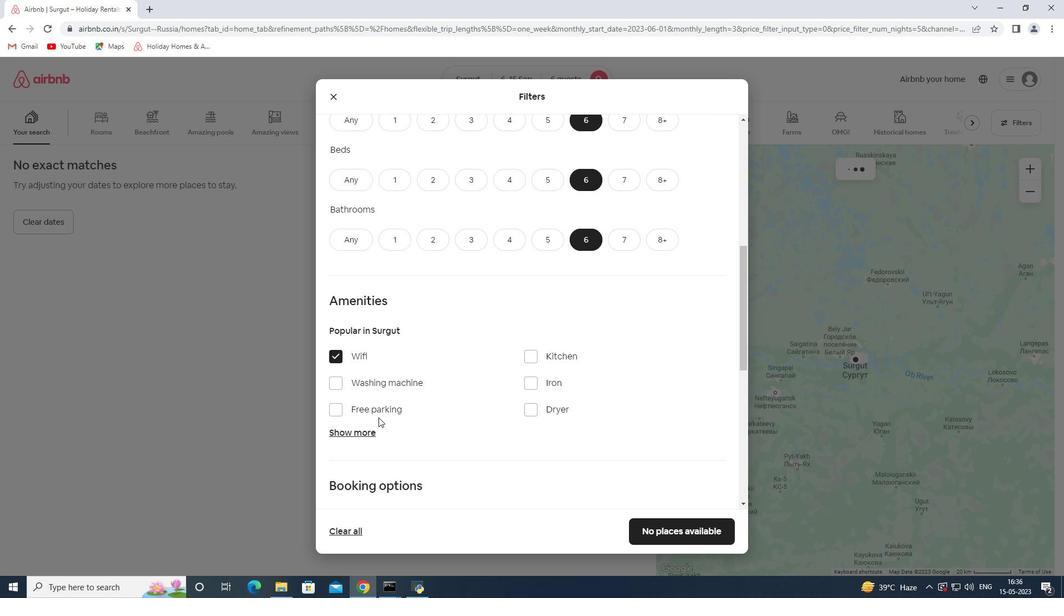 
Action: Mouse pressed left at (379, 409)
Screenshot: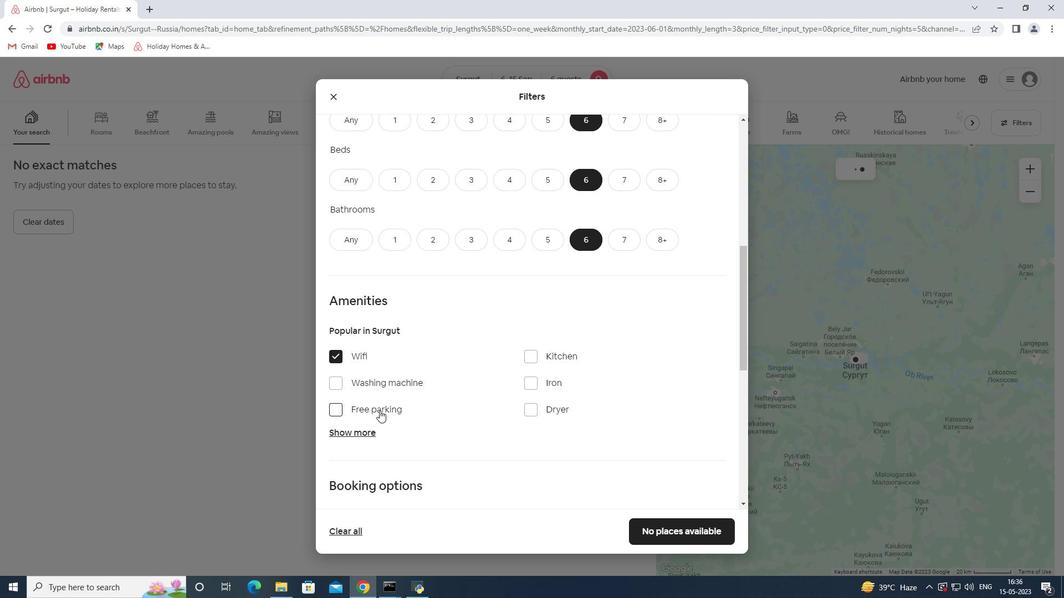 
Action: Mouse moved to (359, 439)
Screenshot: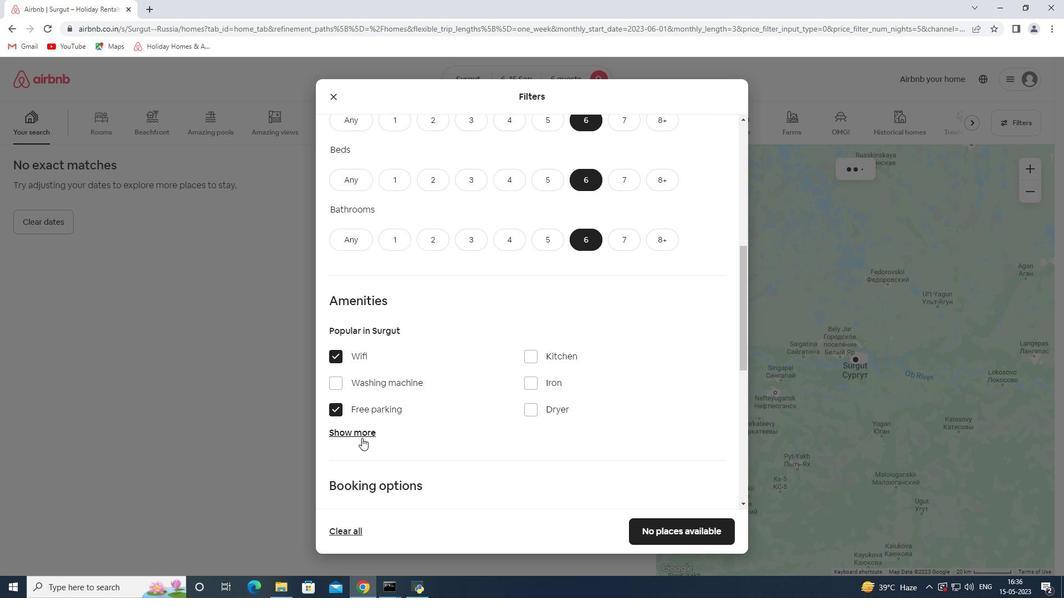 
Action: Mouse pressed left at (359, 439)
Screenshot: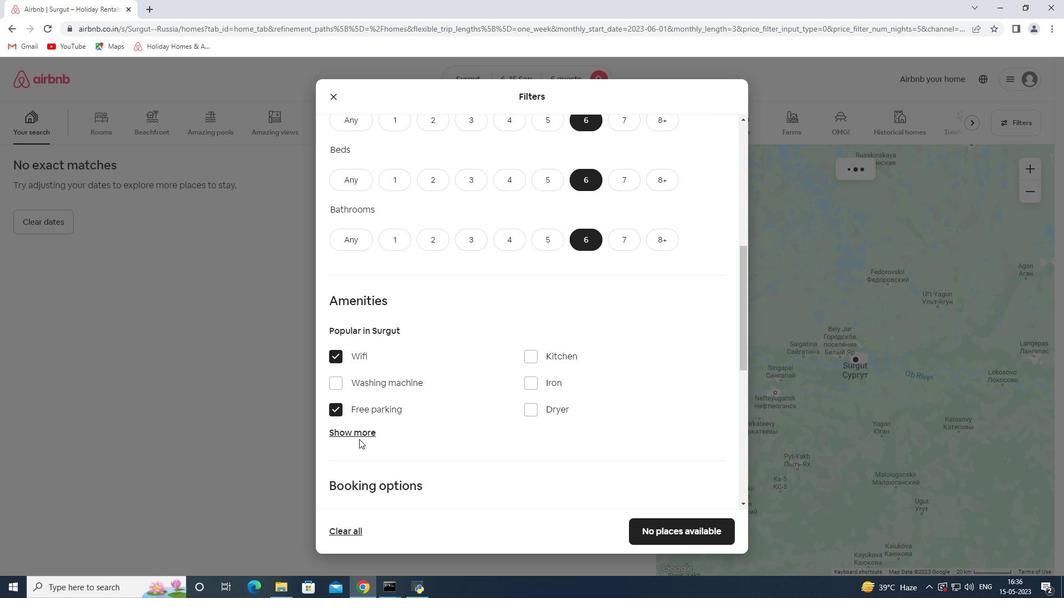 
Action: Mouse moved to (369, 438)
Screenshot: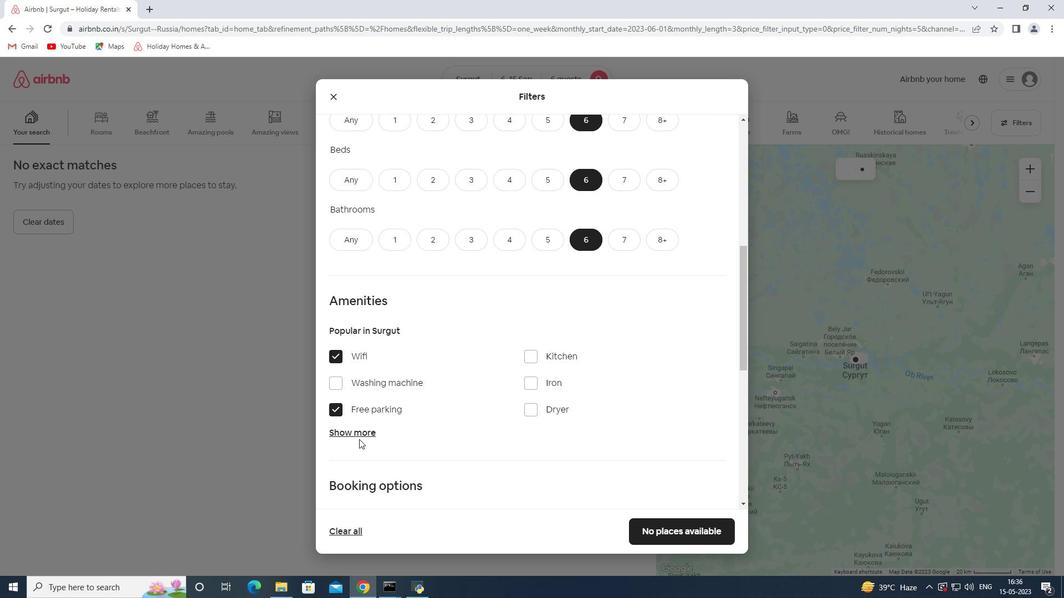 
Action: Mouse pressed left at (369, 438)
Screenshot: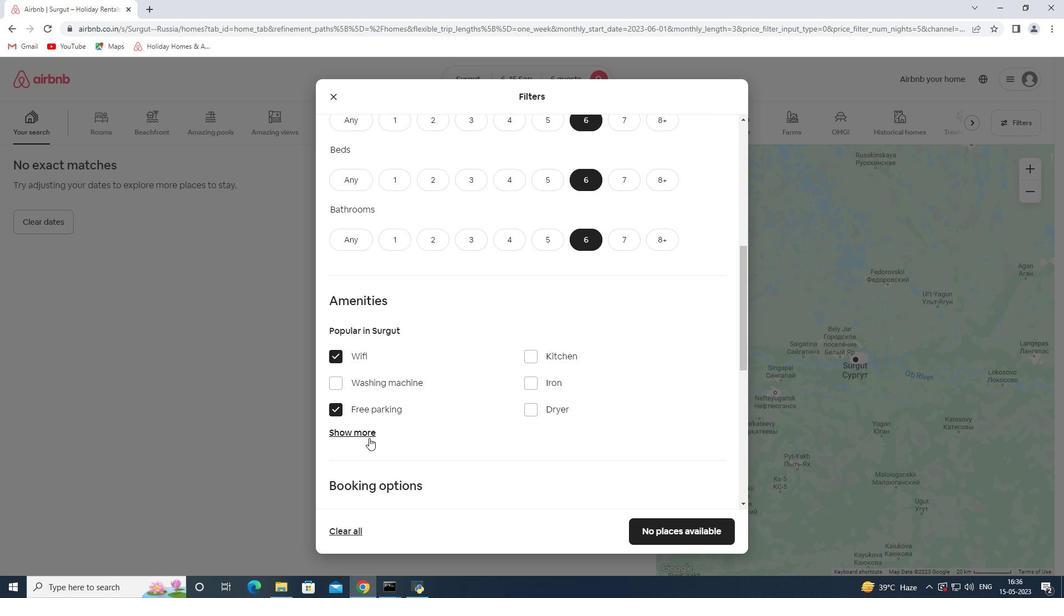 
Action: Mouse moved to (527, 492)
Screenshot: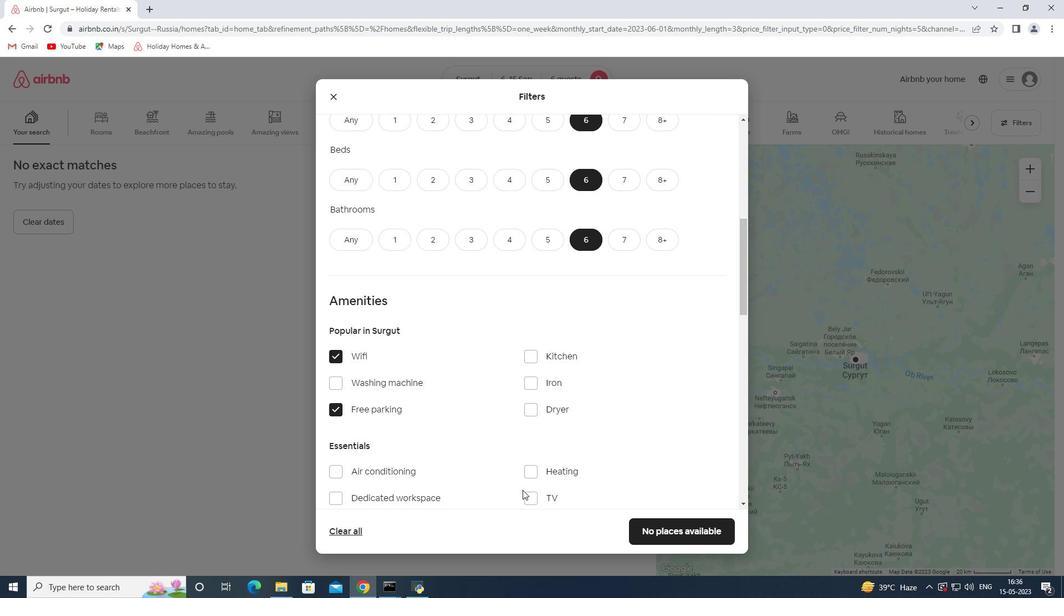 
Action: Mouse pressed left at (527, 492)
Screenshot: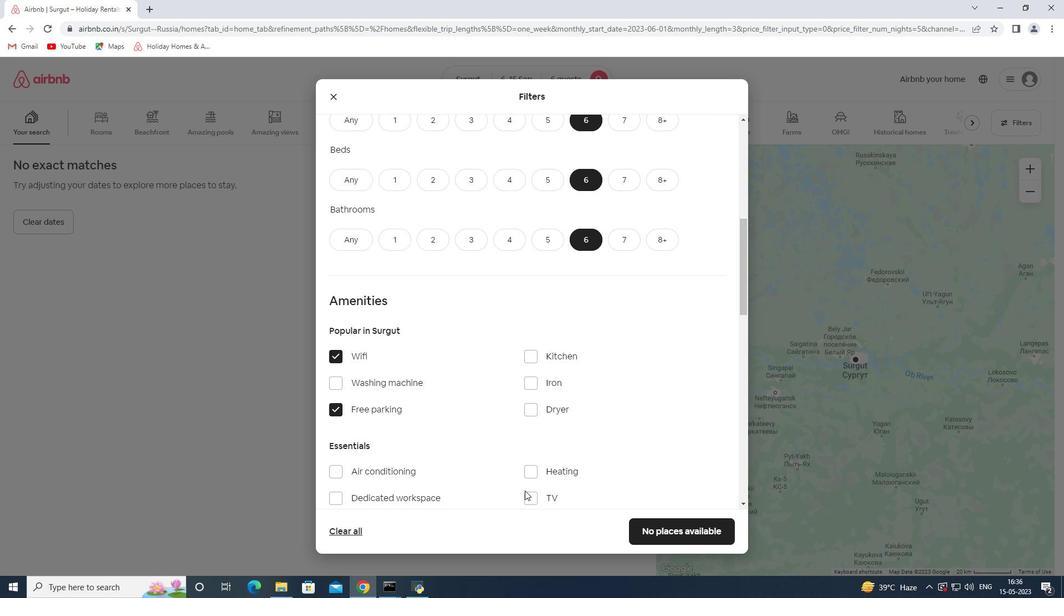 
Action: Mouse moved to (492, 429)
Screenshot: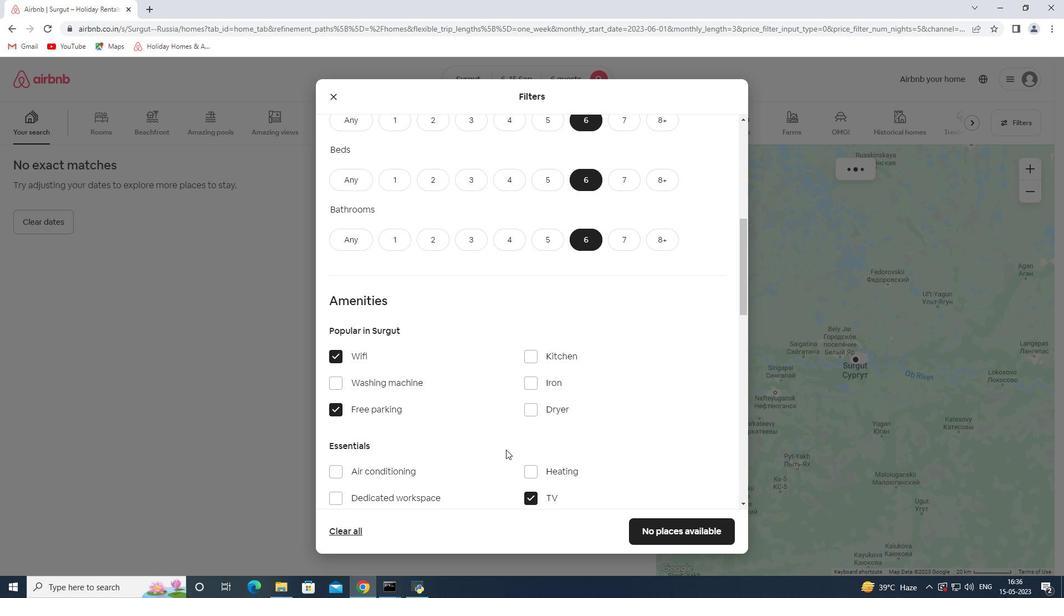 
Action: Mouse scrolled (492, 428) with delta (0, 0)
Screenshot: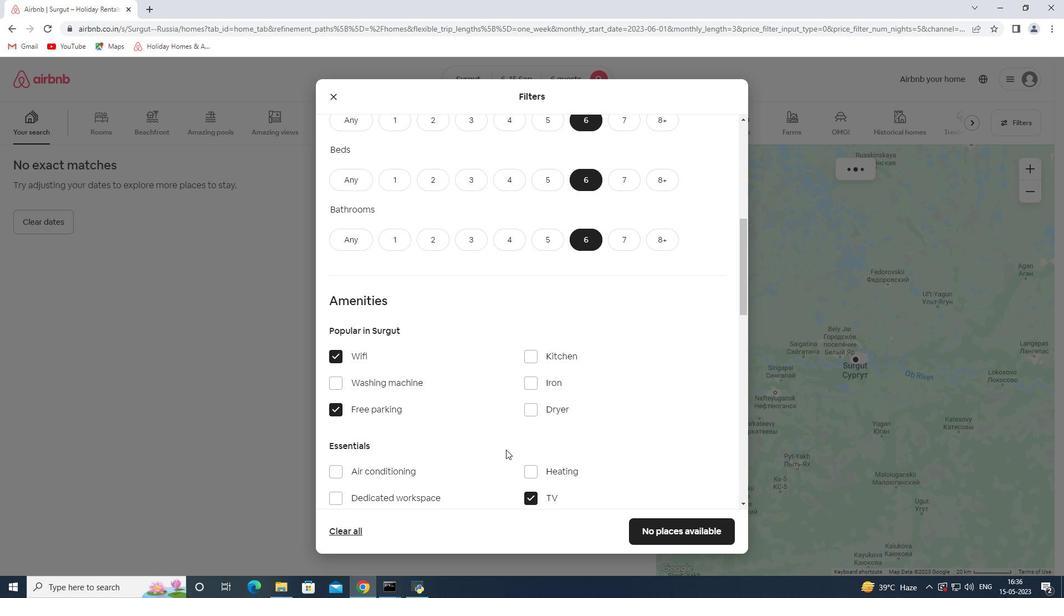 
Action: Mouse moved to (491, 428)
Screenshot: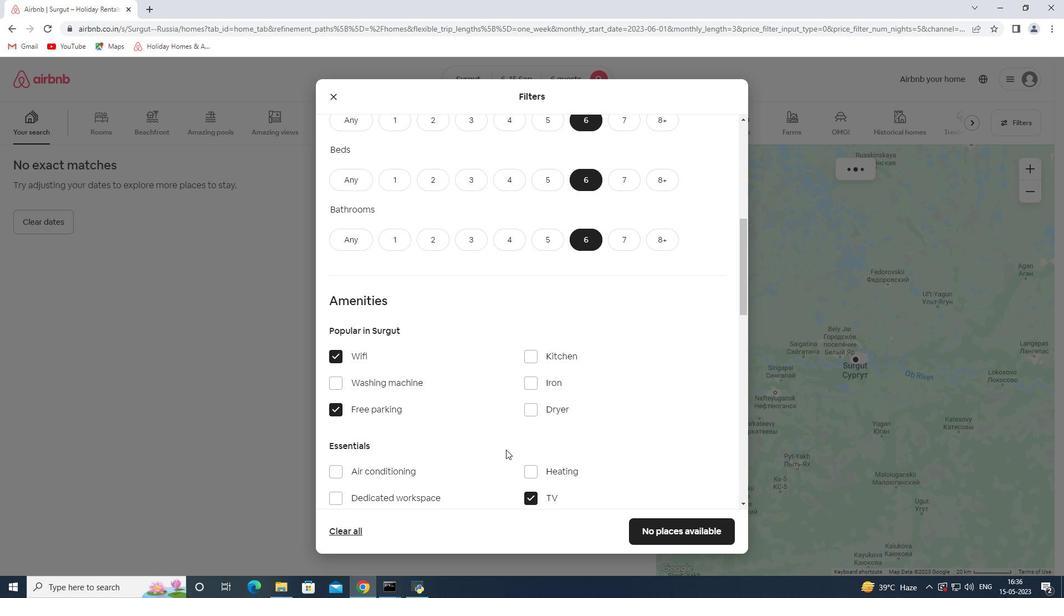 
Action: Mouse scrolled (491, 427) with delta (0, 0)
Screenshot: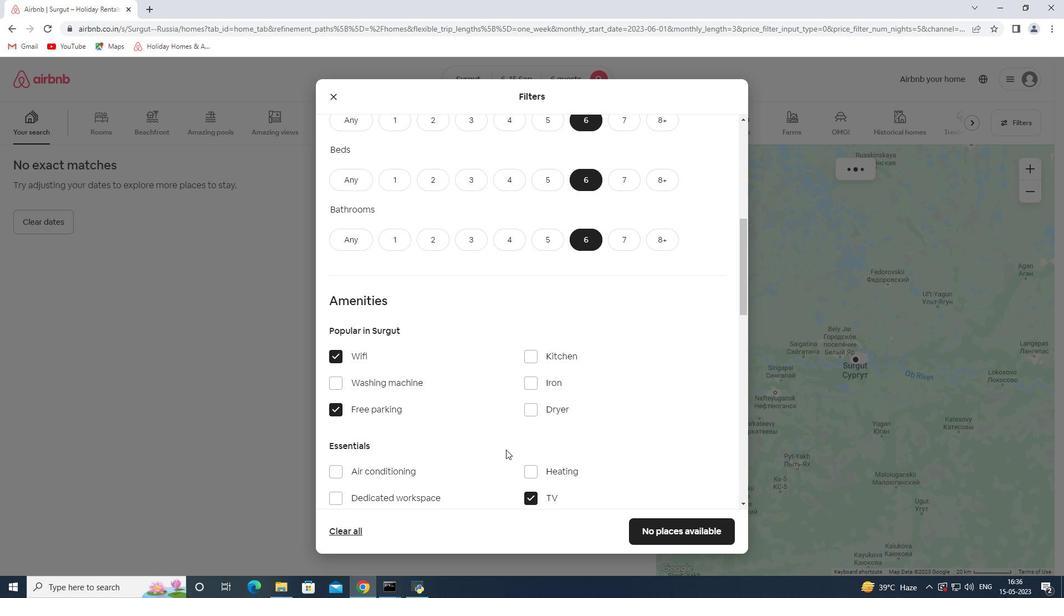 
Action: Mouse moved to (396, 439)
Screenshot: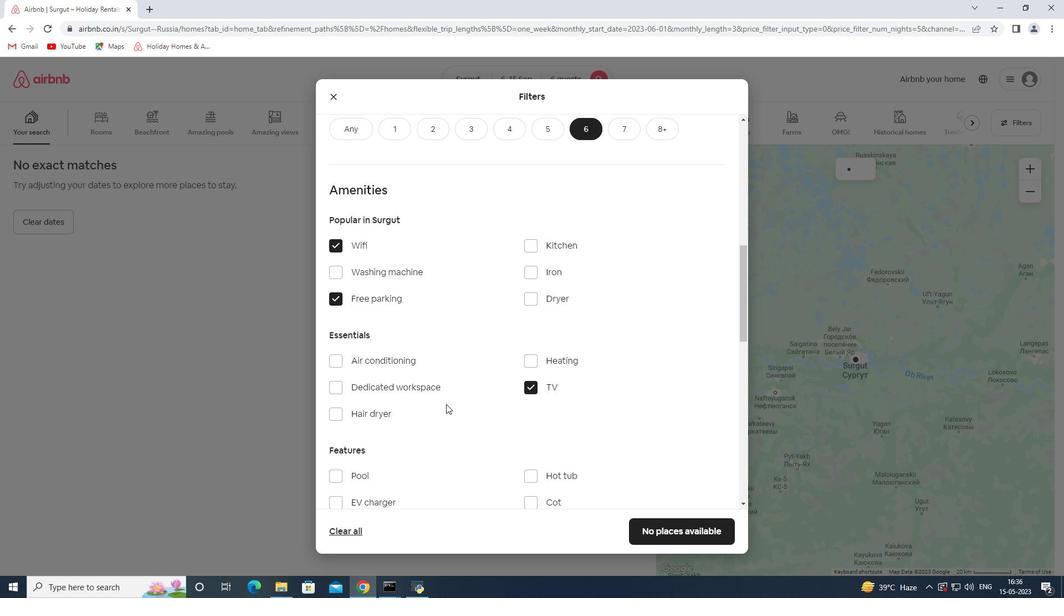 
Action: Mouse scrolled (396, 438) with delta (0, 0)
Screenshot: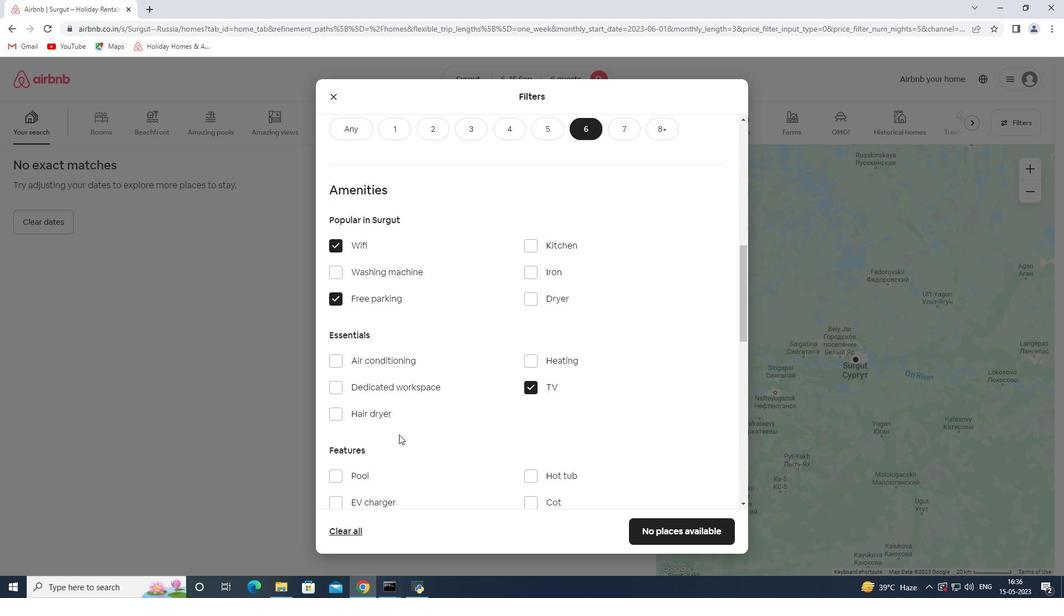 
Action: Mouse moved to (406, 437)
Screenshot: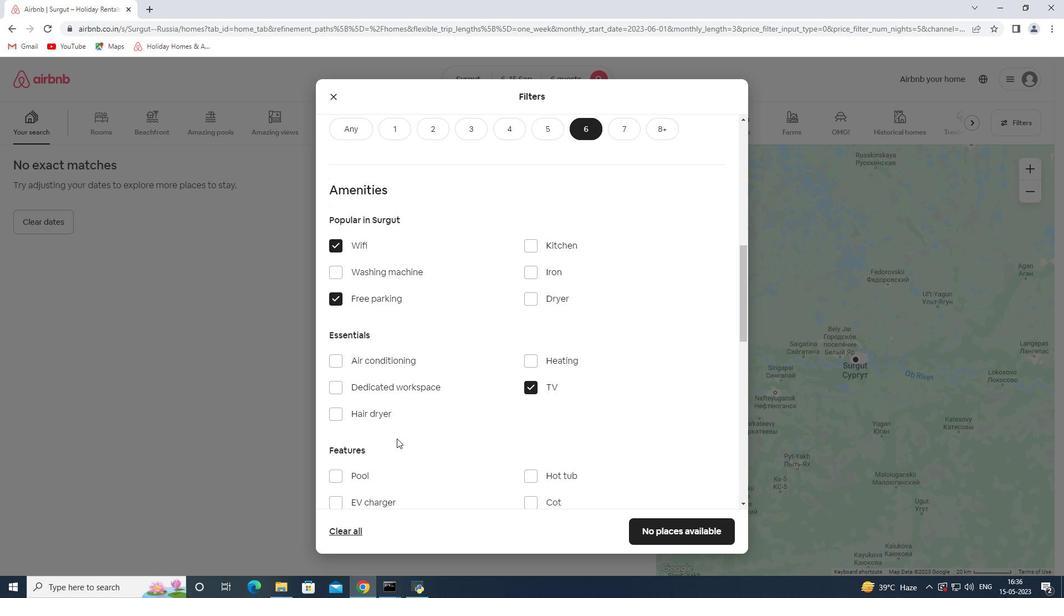 
Action: Mouse scrolled (406, 437) with delta (0, 0)
Screenshot: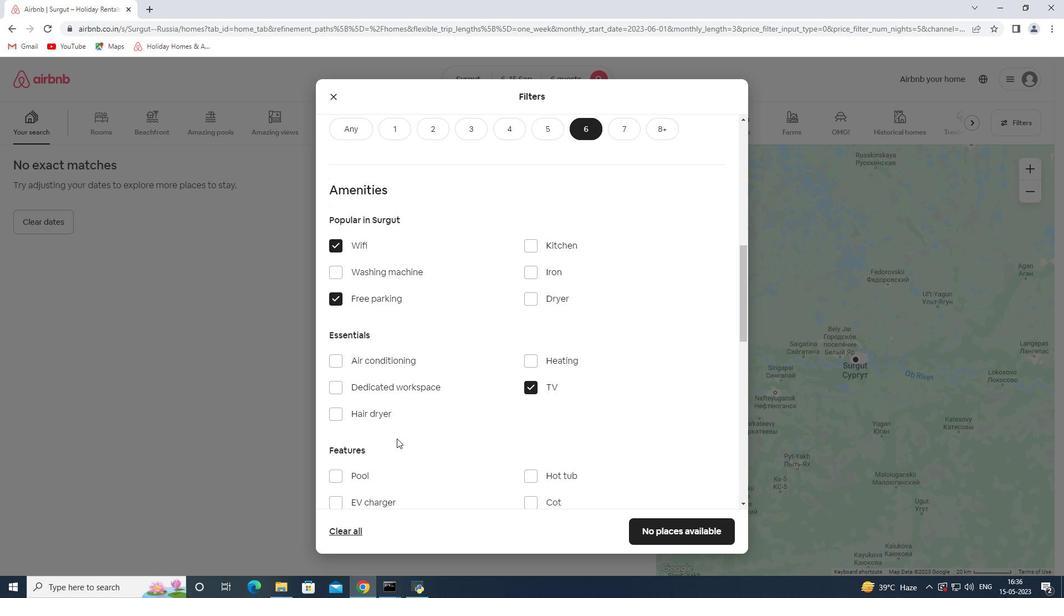
Action: Mouse moved to (359, 421)
Screenshot: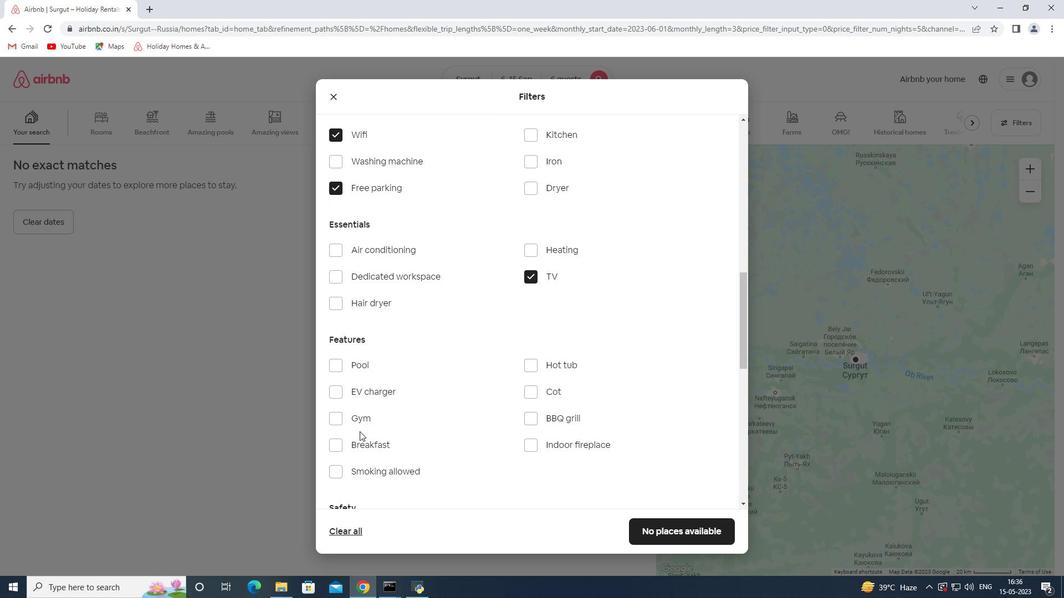 
Action: Mouse pressed left at (359, 421)
Screenshot: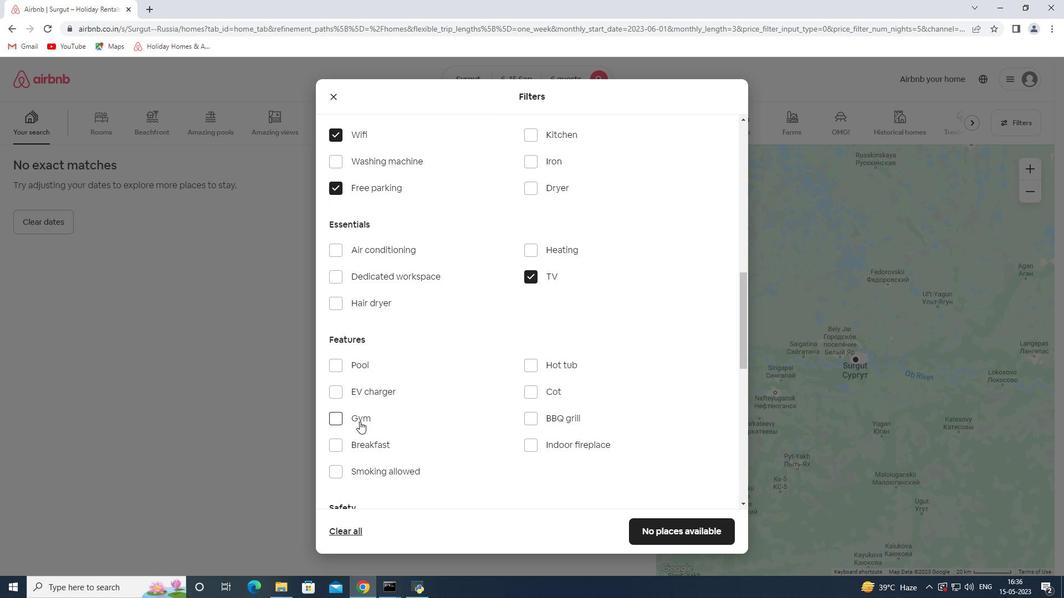 
Action: Mouse moved to (366, 445)
Screenshot: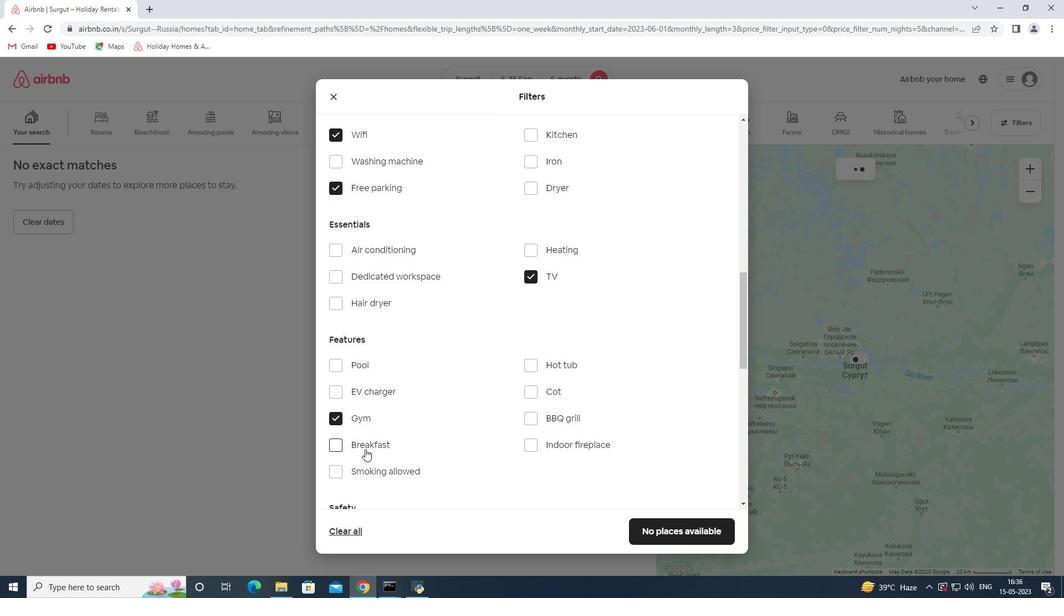 
Action: Mouse pressed left at (366, 445)
Screenshot: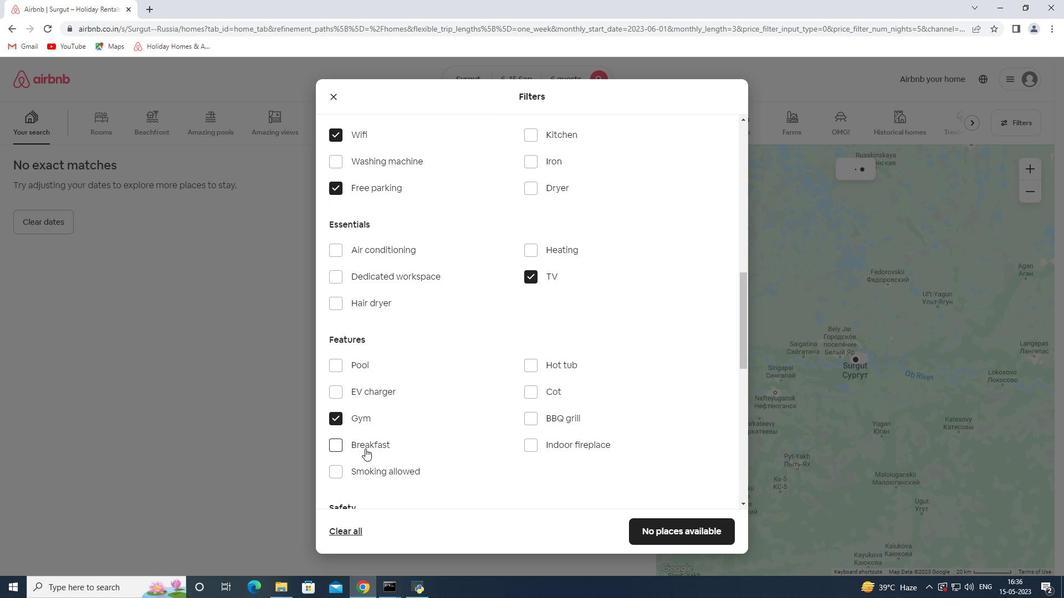 
Action: Mouse scrolled (366, 445) with delta (0, 0)
Screenshot: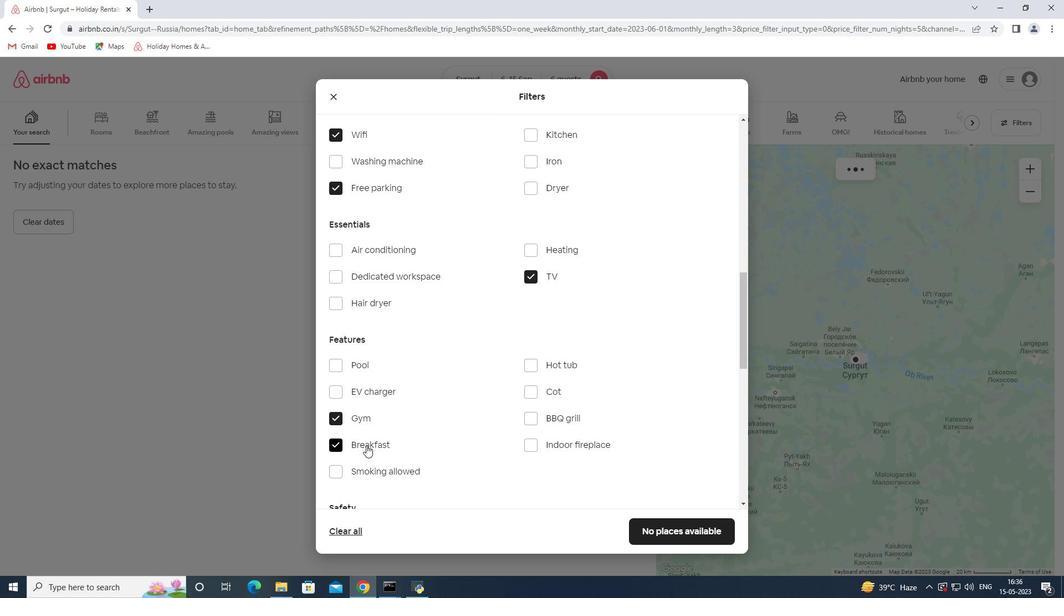 
Action: Mouse scrolled (366, 445) with delta (0, 0)
Screenshot: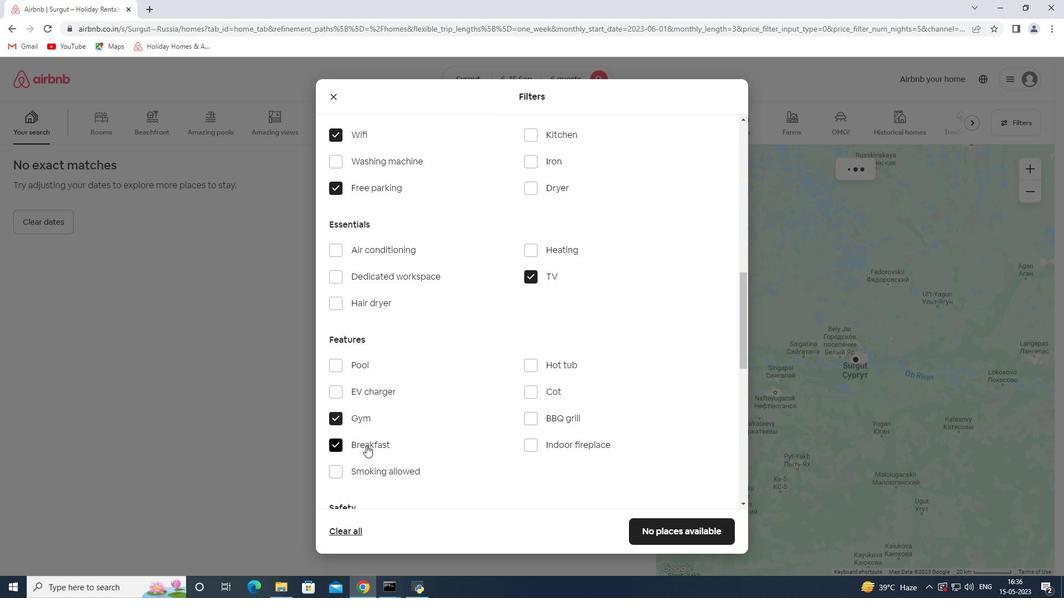 
Action: Mouse scrolled (366, 445) with delta (0, 0)
Screenshot: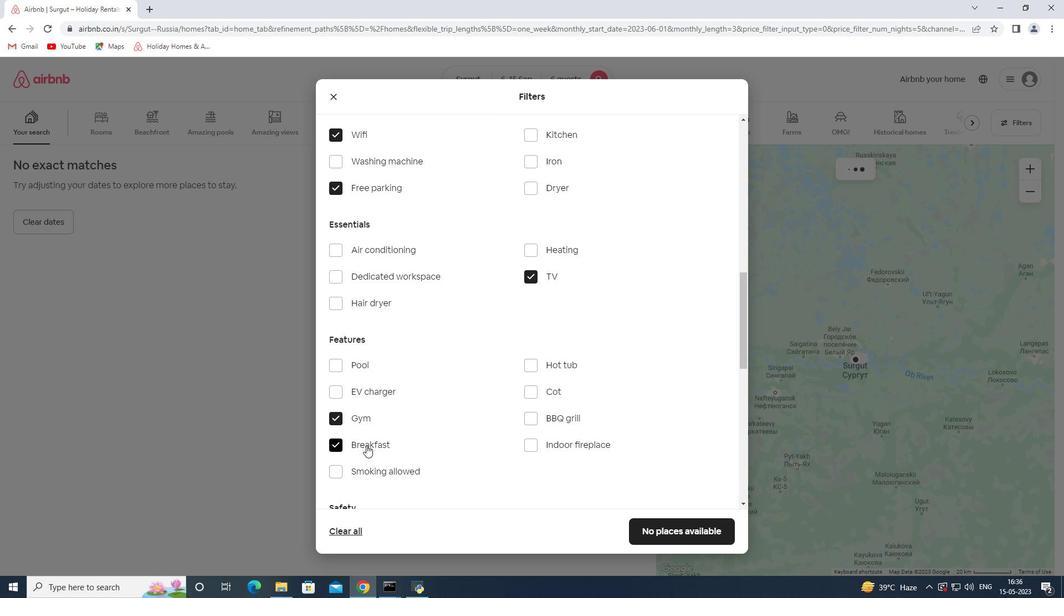 
Action: Mouse moved to (361, 422)
Screenshot: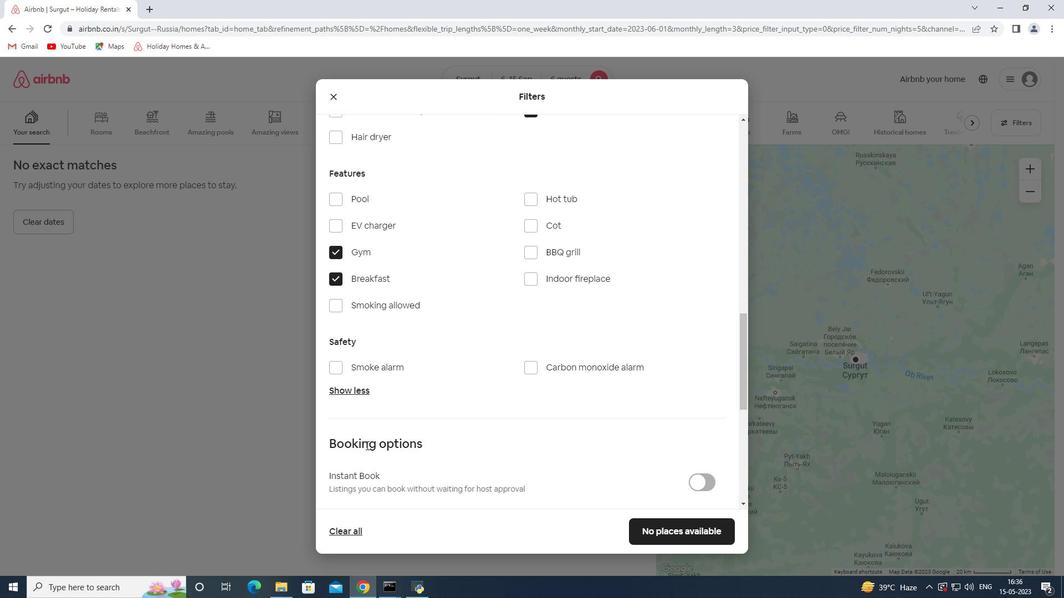 
Action: Mouse scrolled (361, 421) with delta (0, 0)
Screenshot: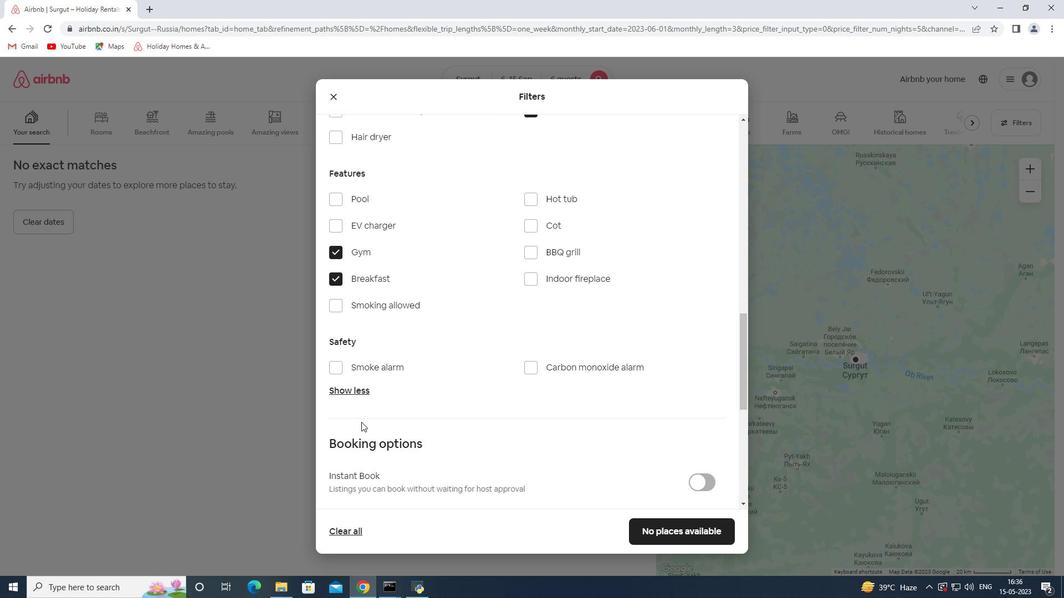 
Action: Mouse scrolled (361, 421) with delta (0, 0)
Screenshot: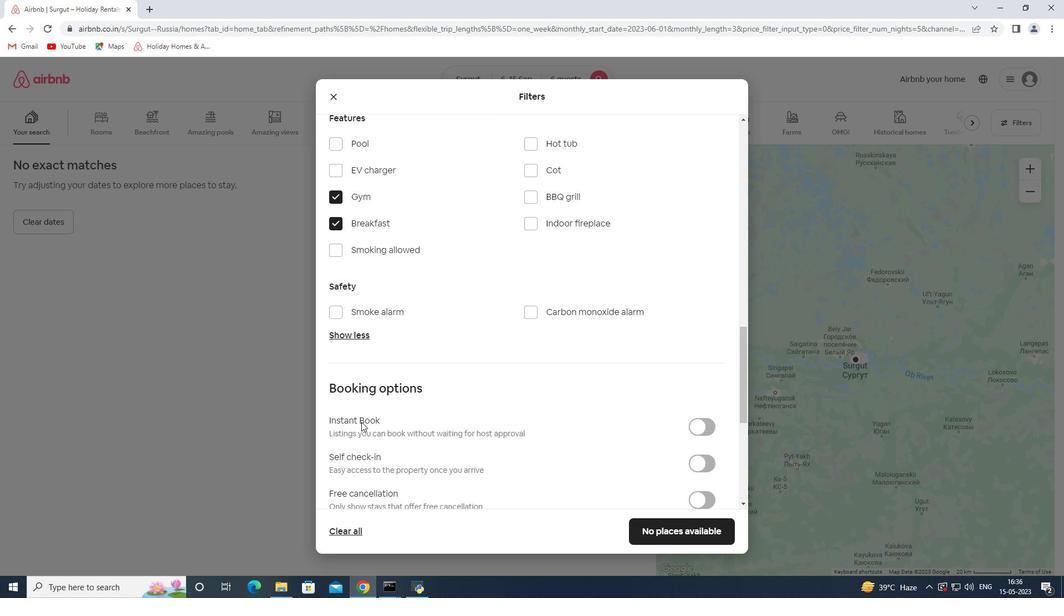 
Action: Mouse scrolled (361, 421) with delta (0, 0)
Screenshot: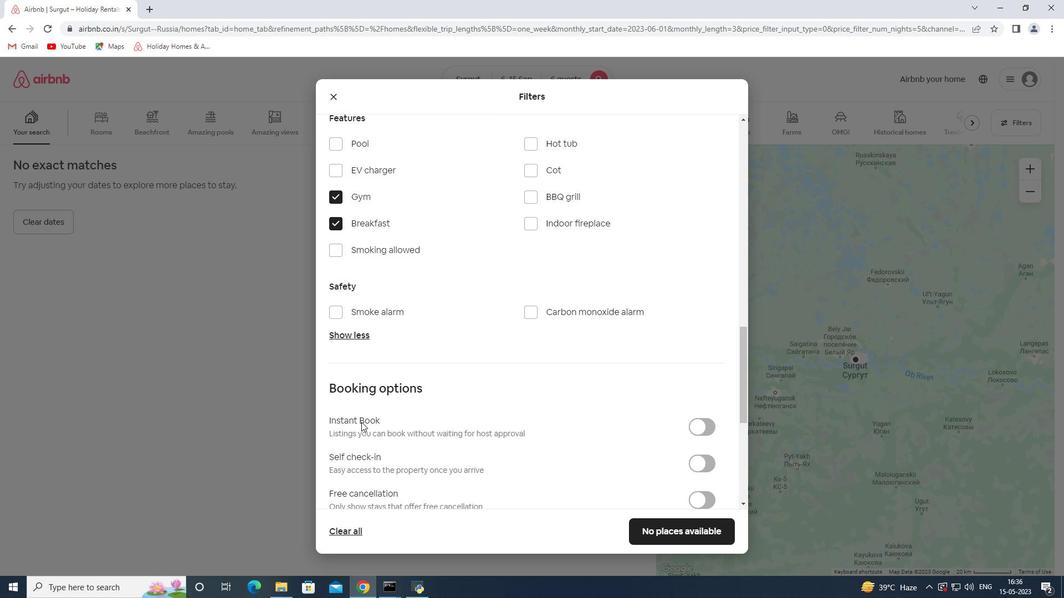 
Action: Mouse moved to (691, 355)
Screenshot: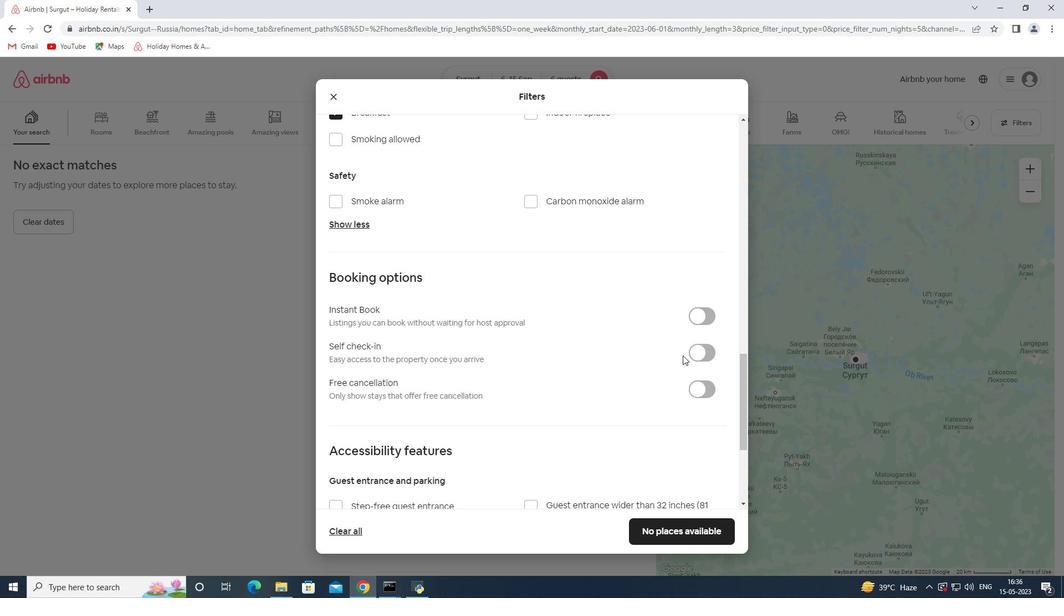 
Action: Mouse pressed left at (691, 355)
Screenshot: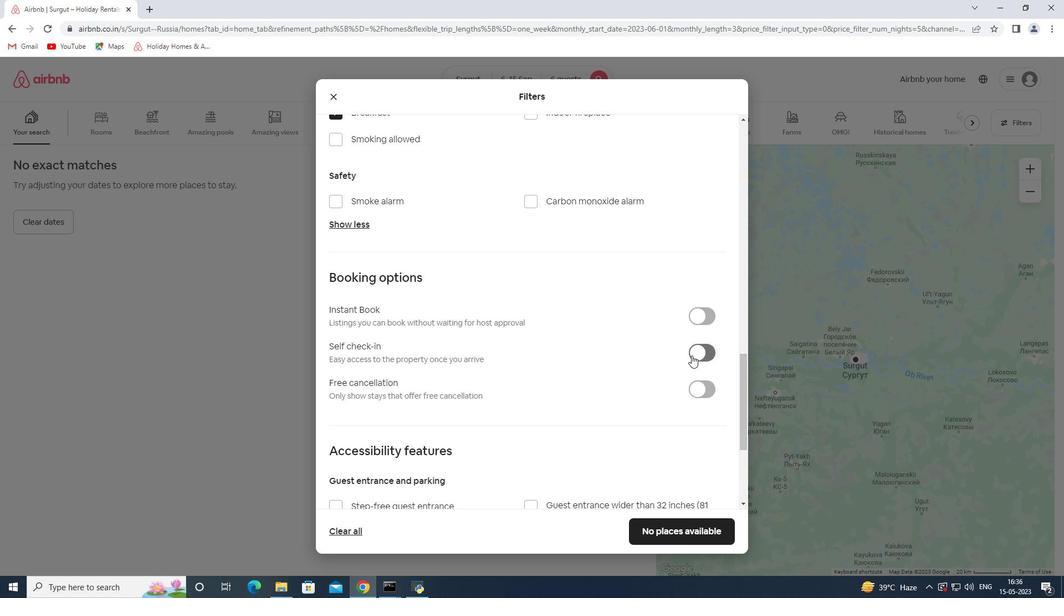 
Action: Mouse moved to (514, 415)
Screenshot: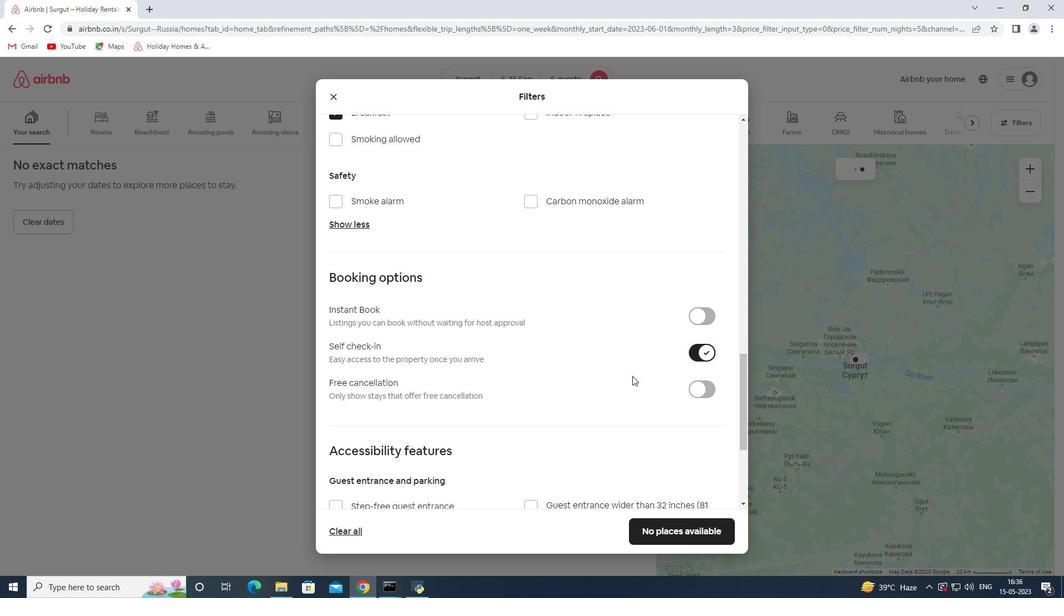 
Action: Mouse scrolled (514, 415) with delta (0, 0)
Screenshot: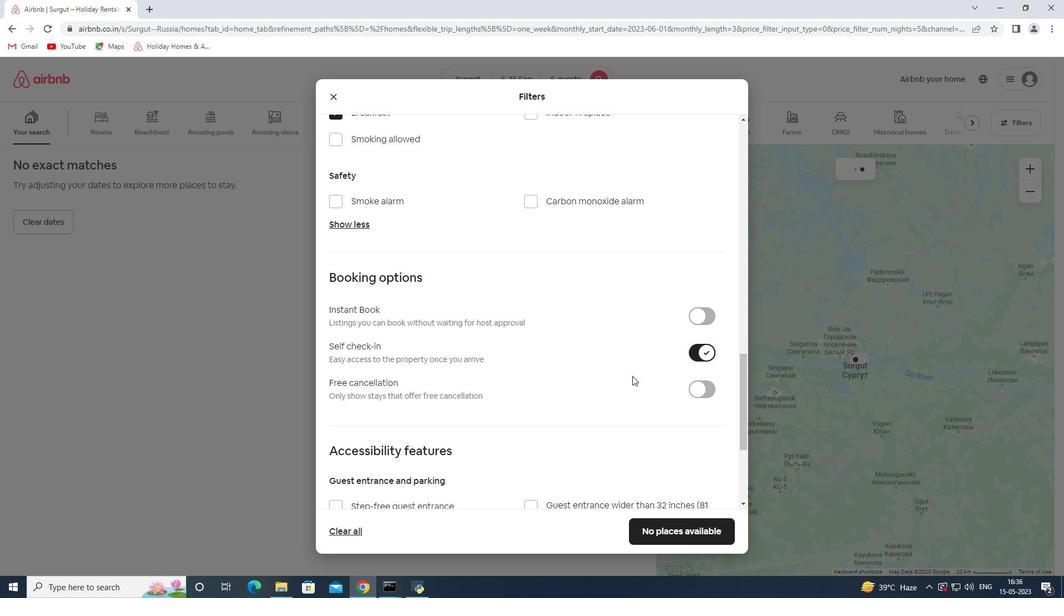 
Action: Mouse scrolled (514, 415) with delta (0, 0)
Screenshot: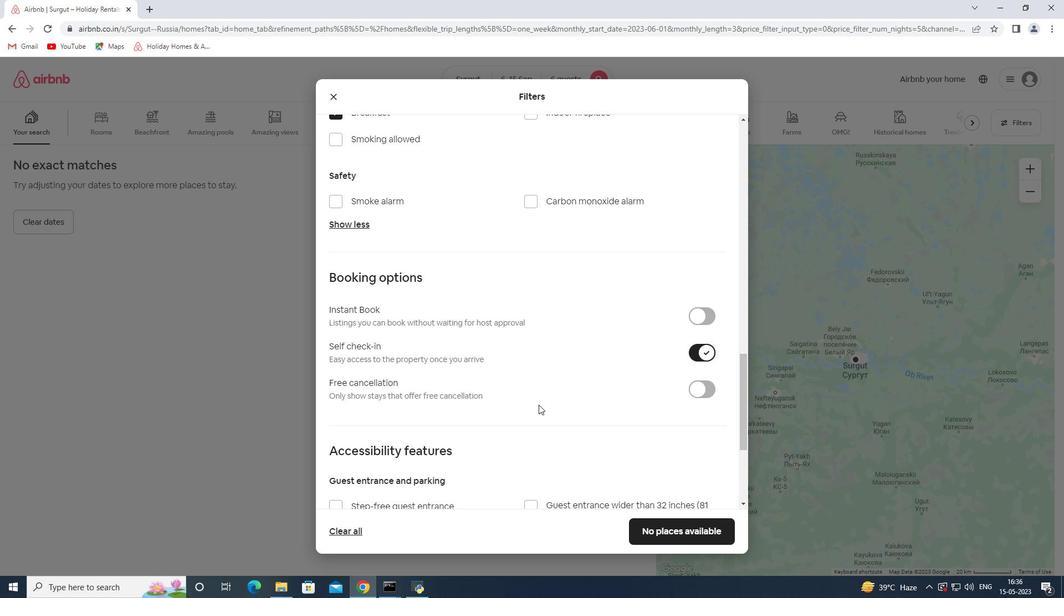 
Action: Mouse scrolled (514, 415) with delta (0, 0)
Screenshot: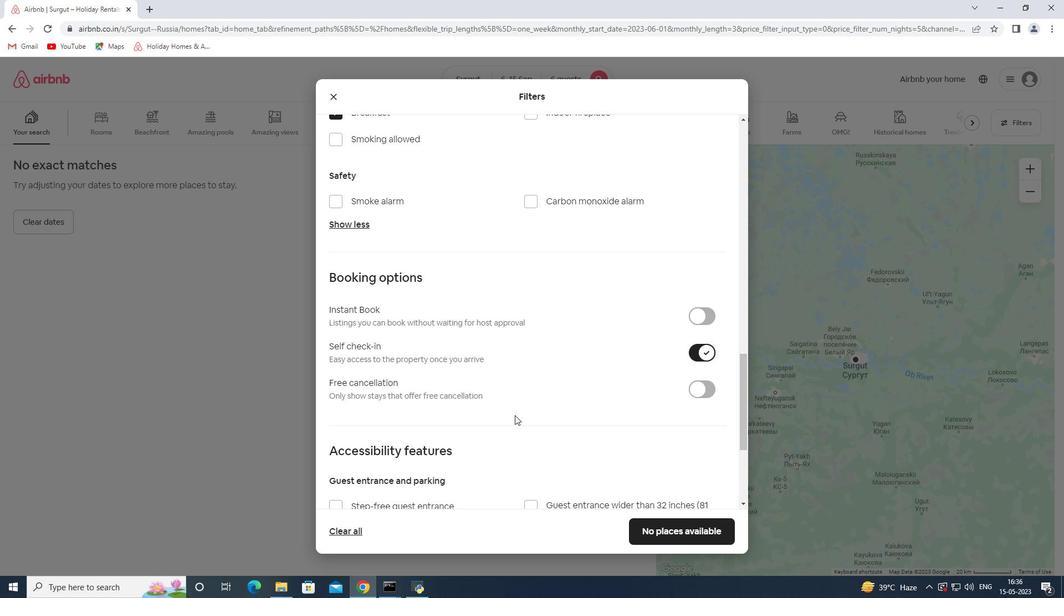 
Action: Mouse moved to (442, 451)
Screenshot: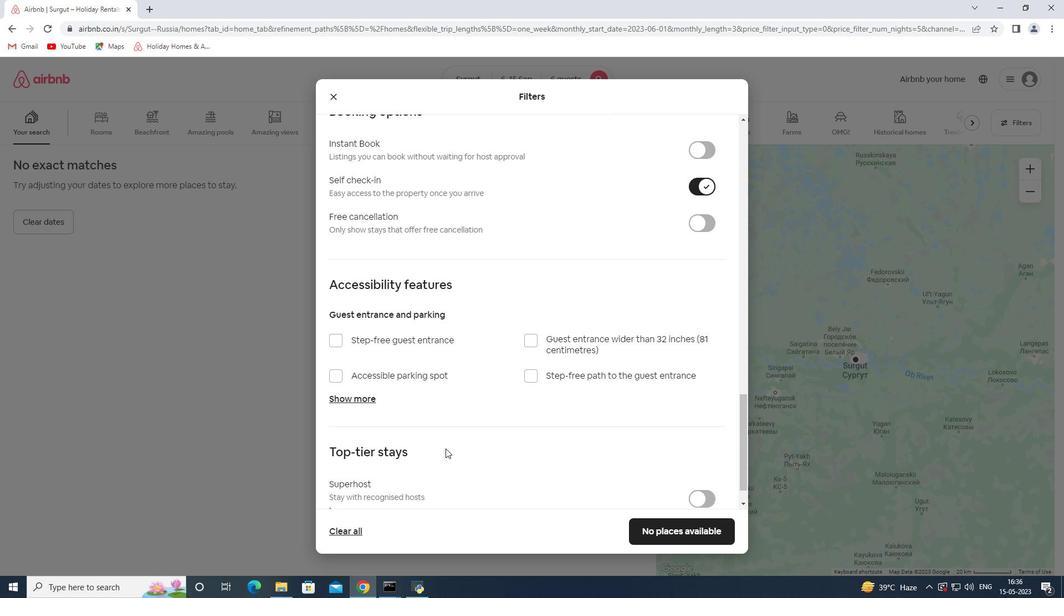 
Action: Mouse scrolled (442, 451) with delta (0, 0)
Screenshot: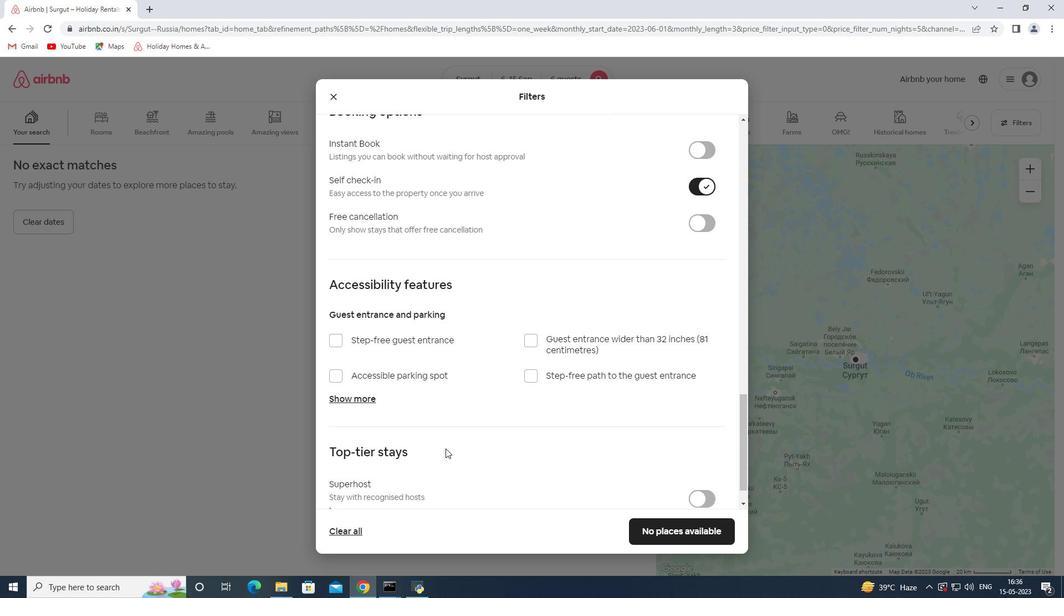
Action: Mouse moved to (442, 452)
Screenshot: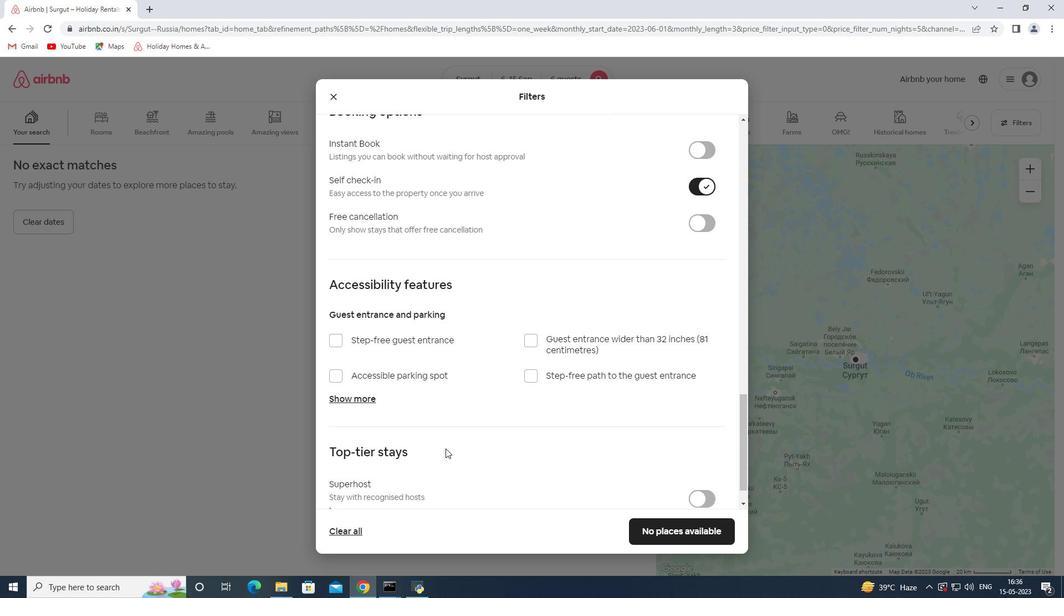 
Action: Mouse scrolled (442, 452) with delta (0, 0)
Screenshot: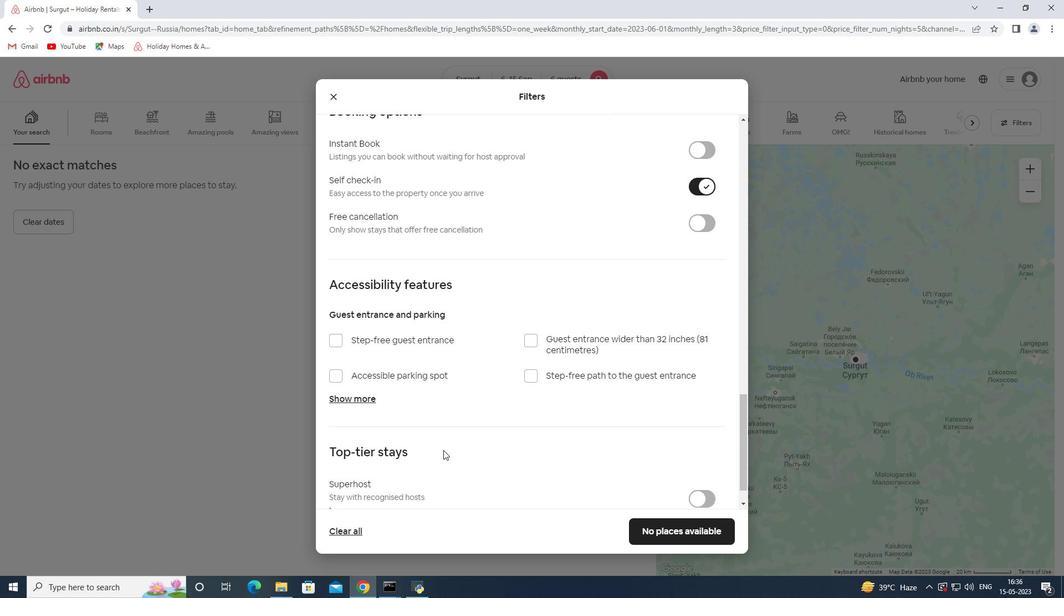 
Action: Mouse moved to (441, 453)
Screenshot: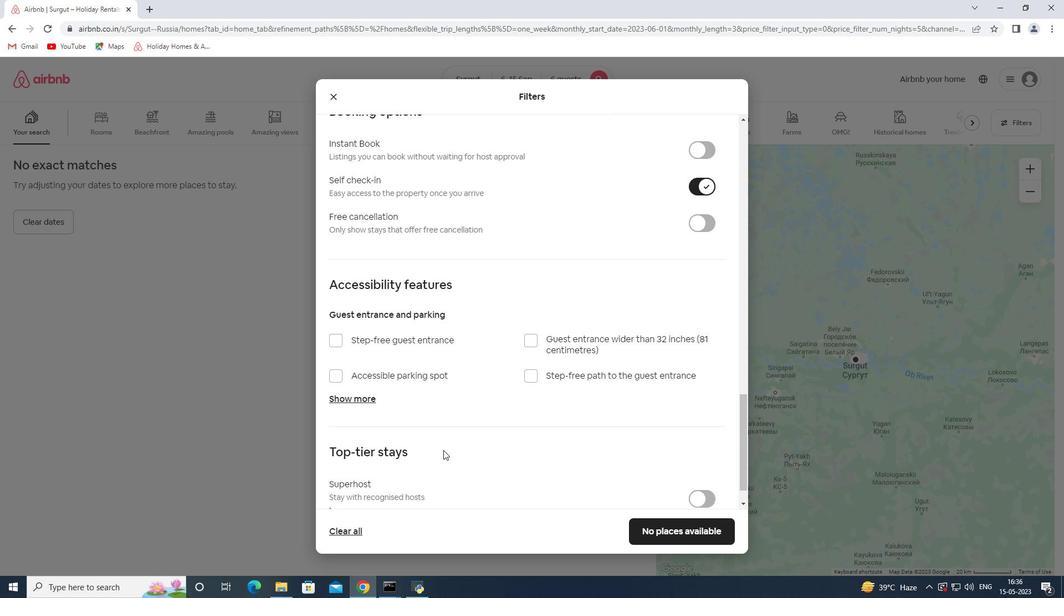 
Action: Mouse scrolled (441, 452) with delta (0, 0)
Screenshot: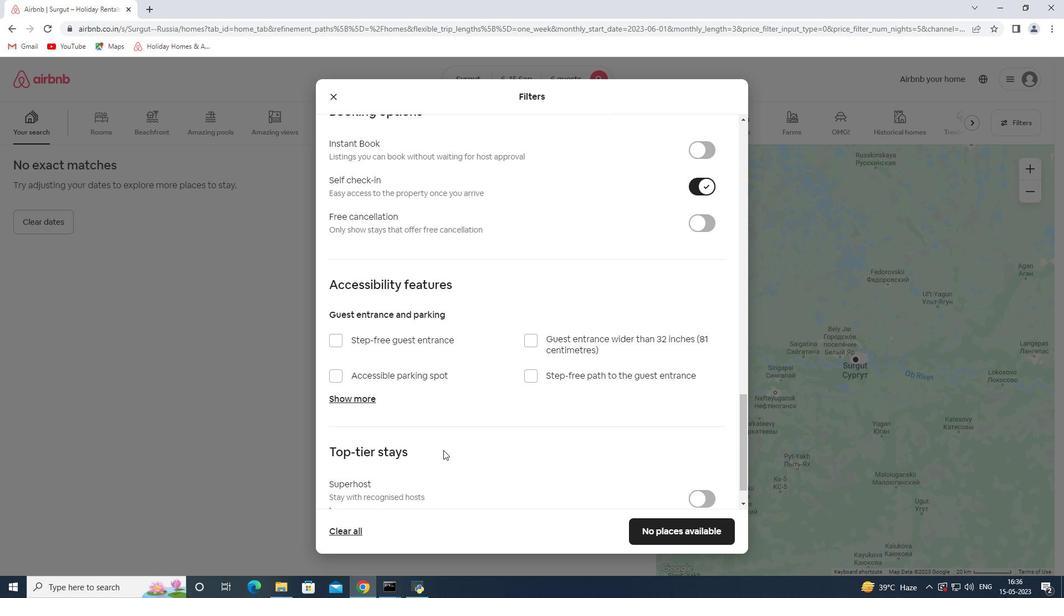 
Action: Mouse moved to (441, 454)
Screenshot: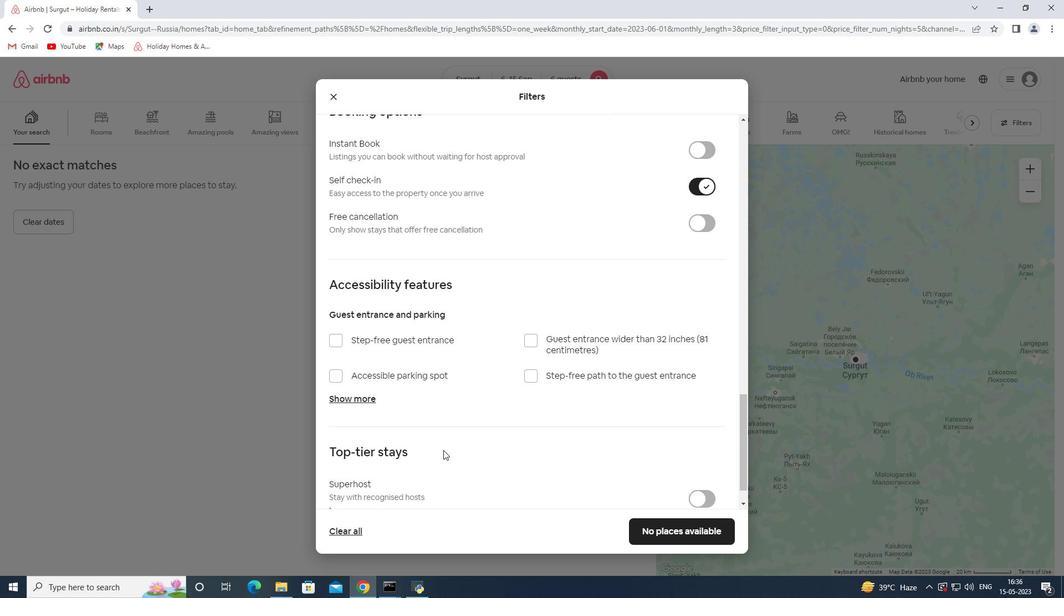 
Action: Mouse scrolled (441, 453) with delta (0, 0)
Screenshot: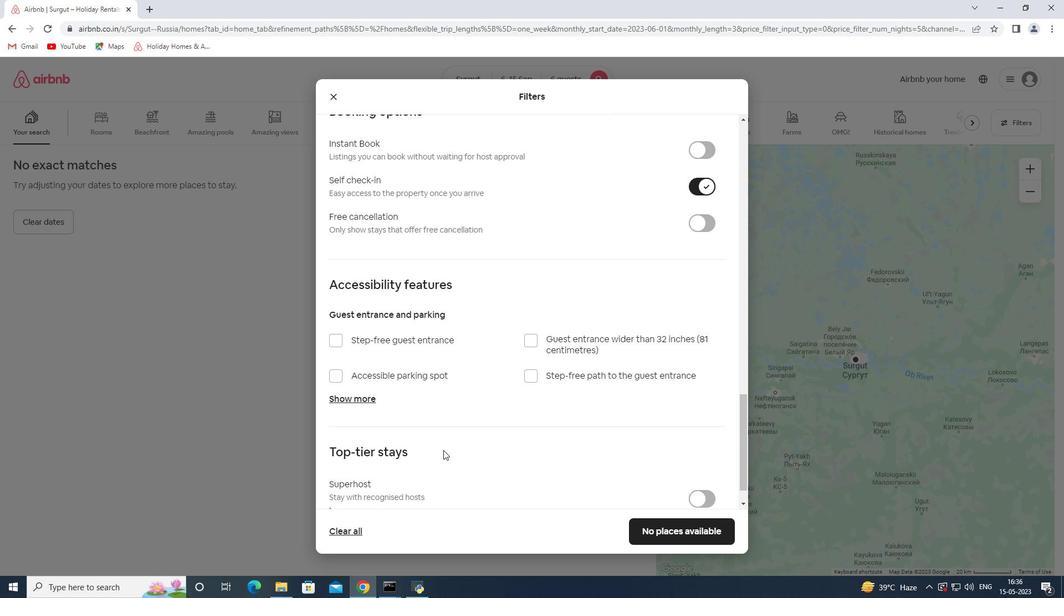 
Action: Mouse moved to (447, 477)
Screenshot: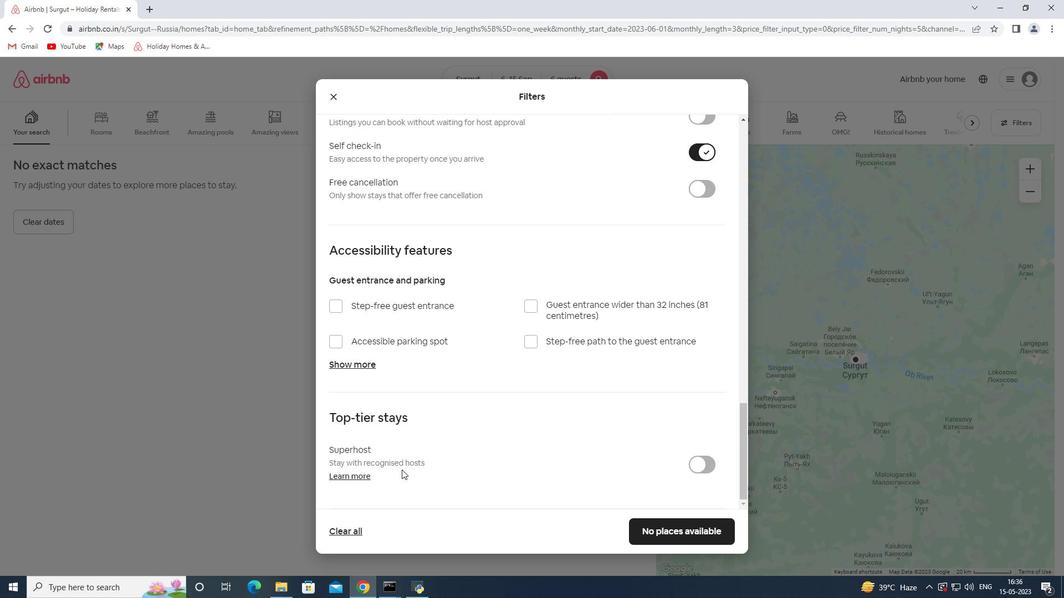 
Action: Mouse scrolled (447, 477) with delta (0, 0)
Screenshot: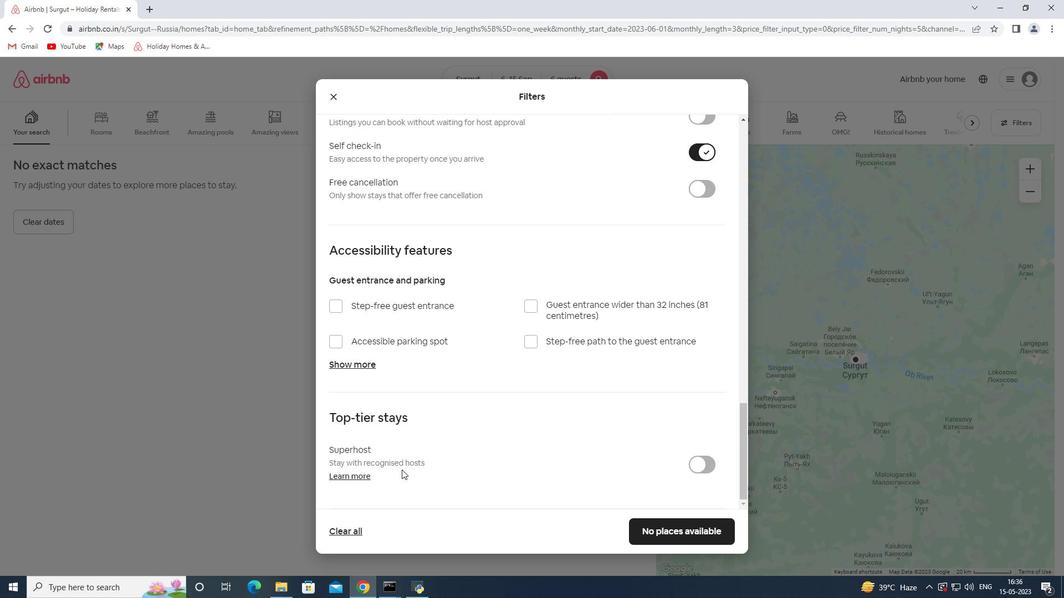 
Action: Mouse moved to (475, 486)
Screenshot: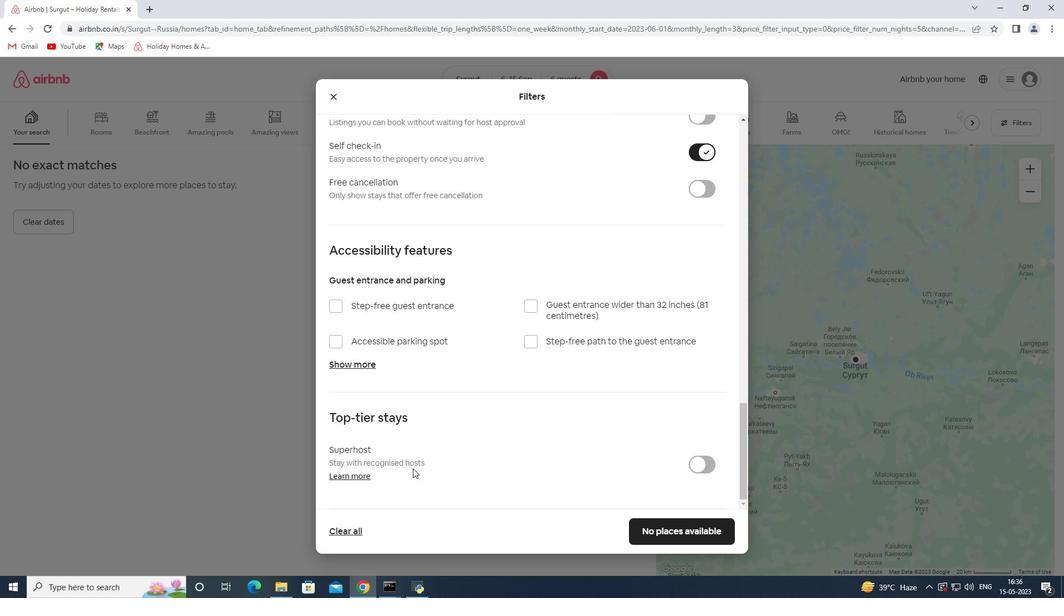 
Action: Mouse scrolled (475, 486) with delta (0, 0)
Screenshot: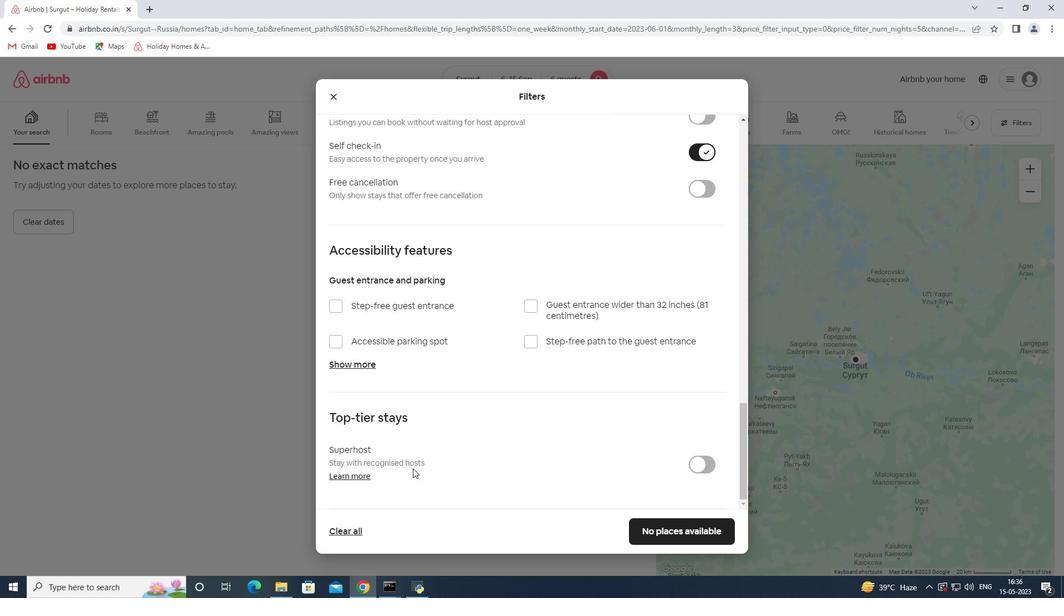 
Action: Mouse moved to (670, 534)
Screenshot: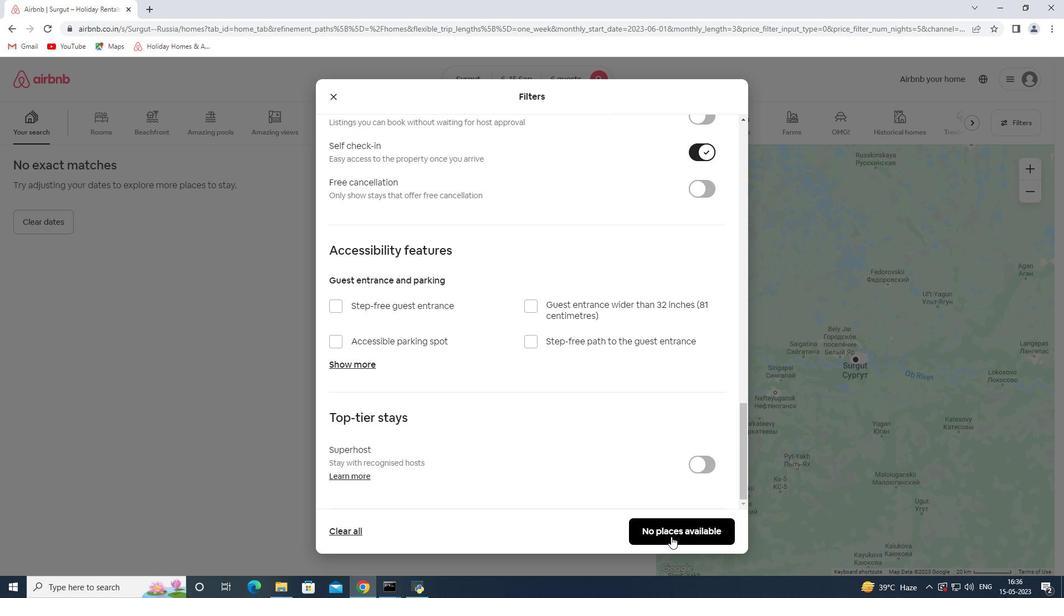 
Action: Mouse pressed left at (670, 534)
Screenshot: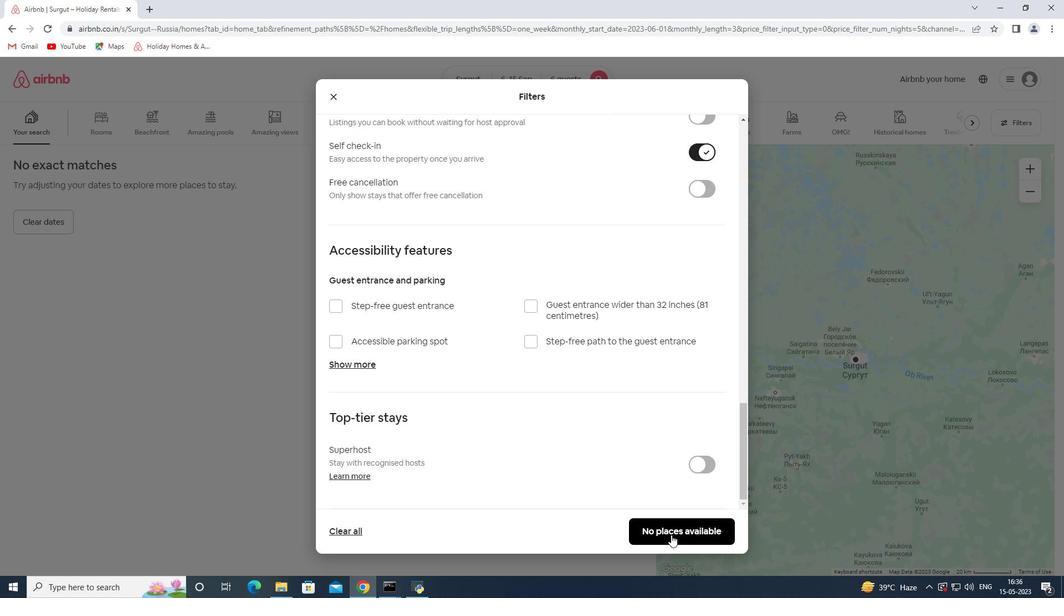 
Action: Mouse moved to (636, 557)
Screenshot: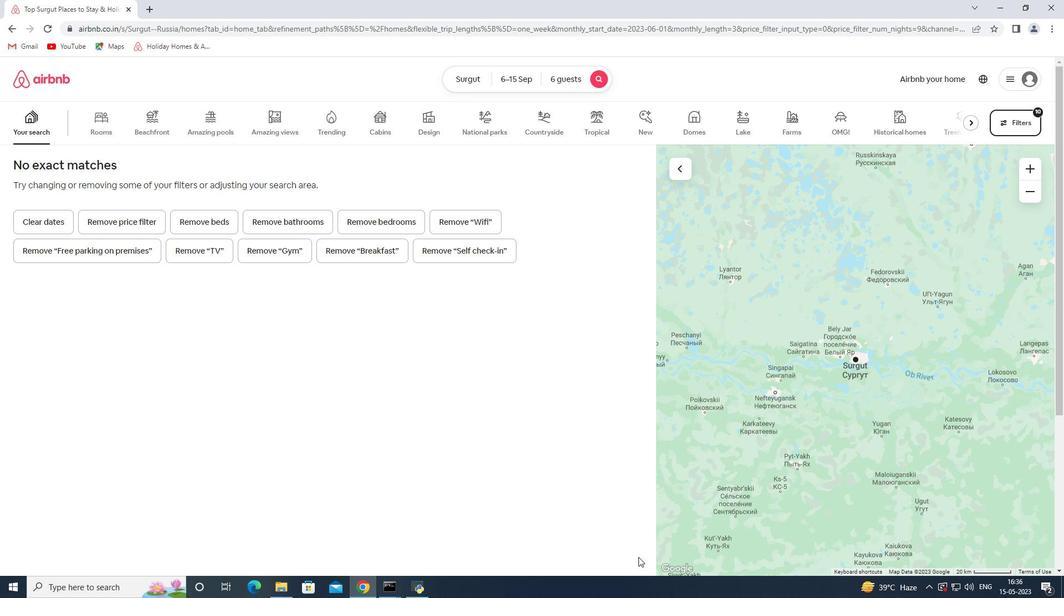 
